 Task: In the  document briefing.pdf Use the feature 'and check spelling and grammer' Select the body of letter and change paragraph spacing to  '1.5' Select the word  Good Day and change the font size to  30
Action: Mouse moved to (174, 104)
Screenshot: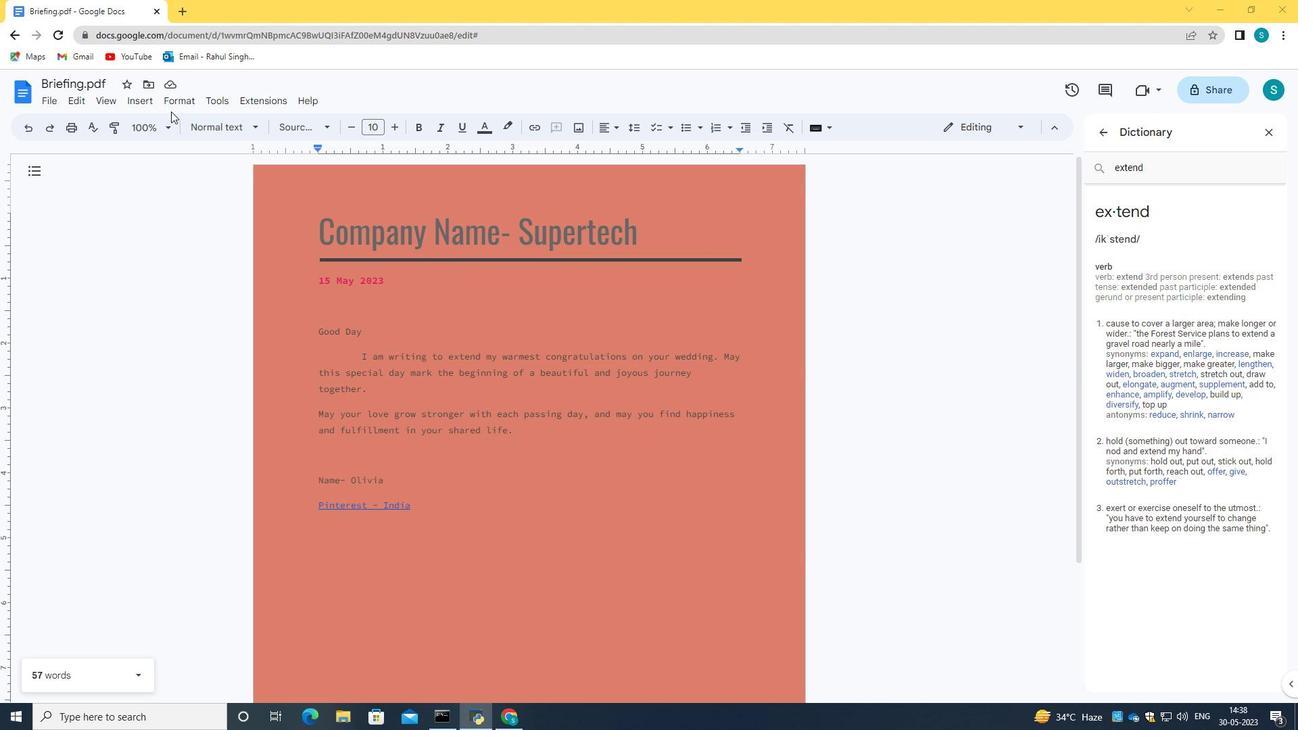 
Action: Mouse pressed left at (174, 104)
Screenshot: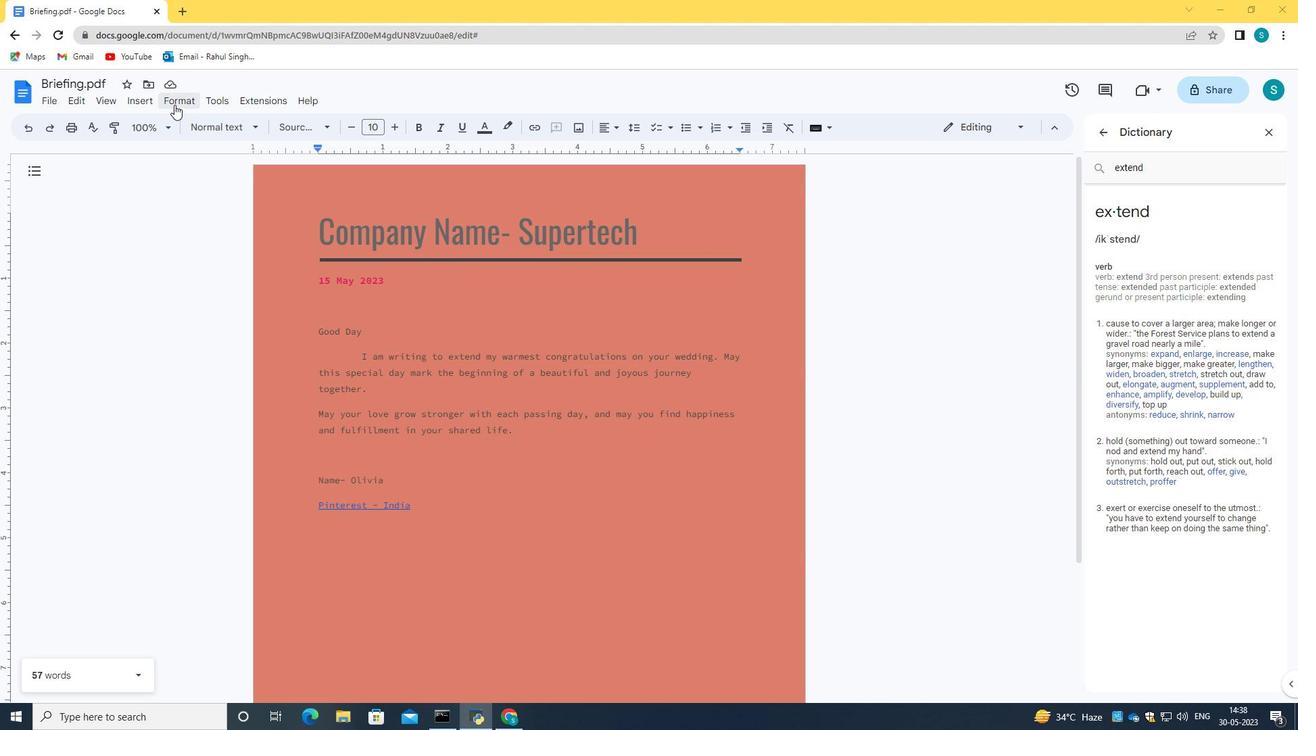 
Action: Mouse moved to (510, 123)
Screenshot: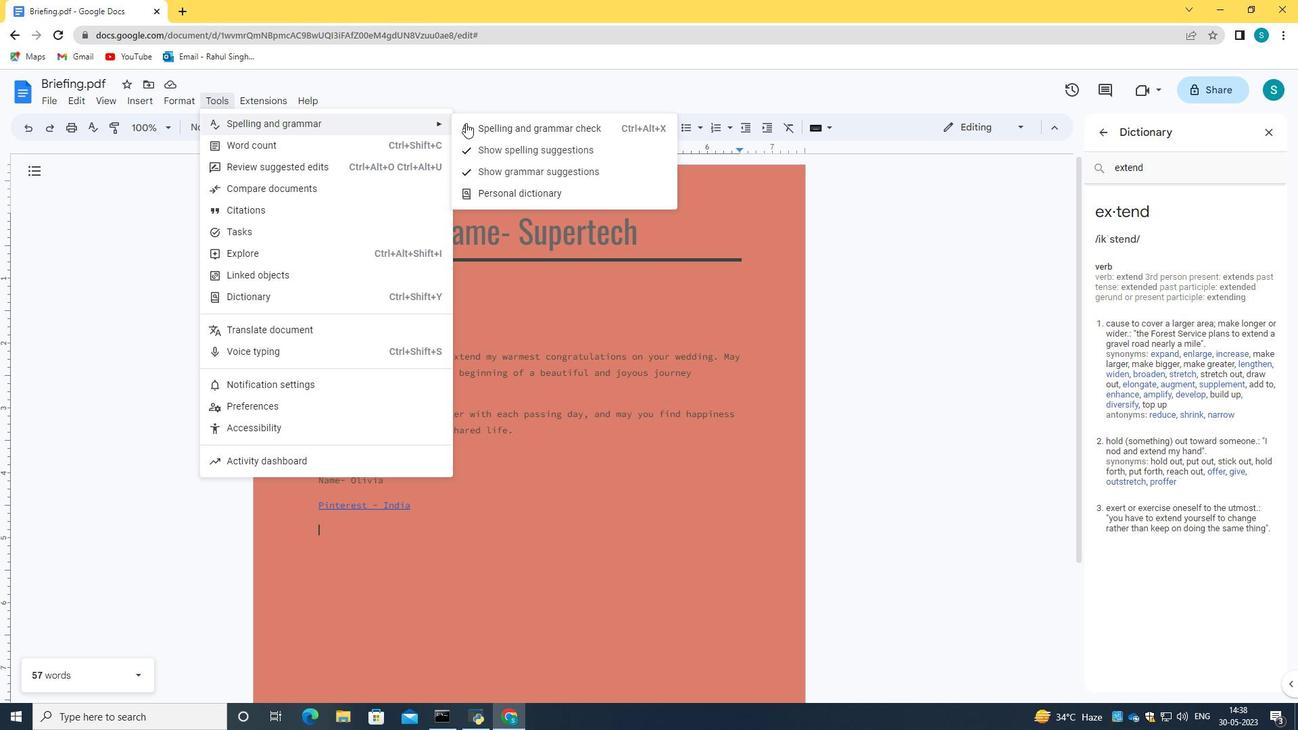 
Action: Mouse pressed left at (510, 123)
Screenshot: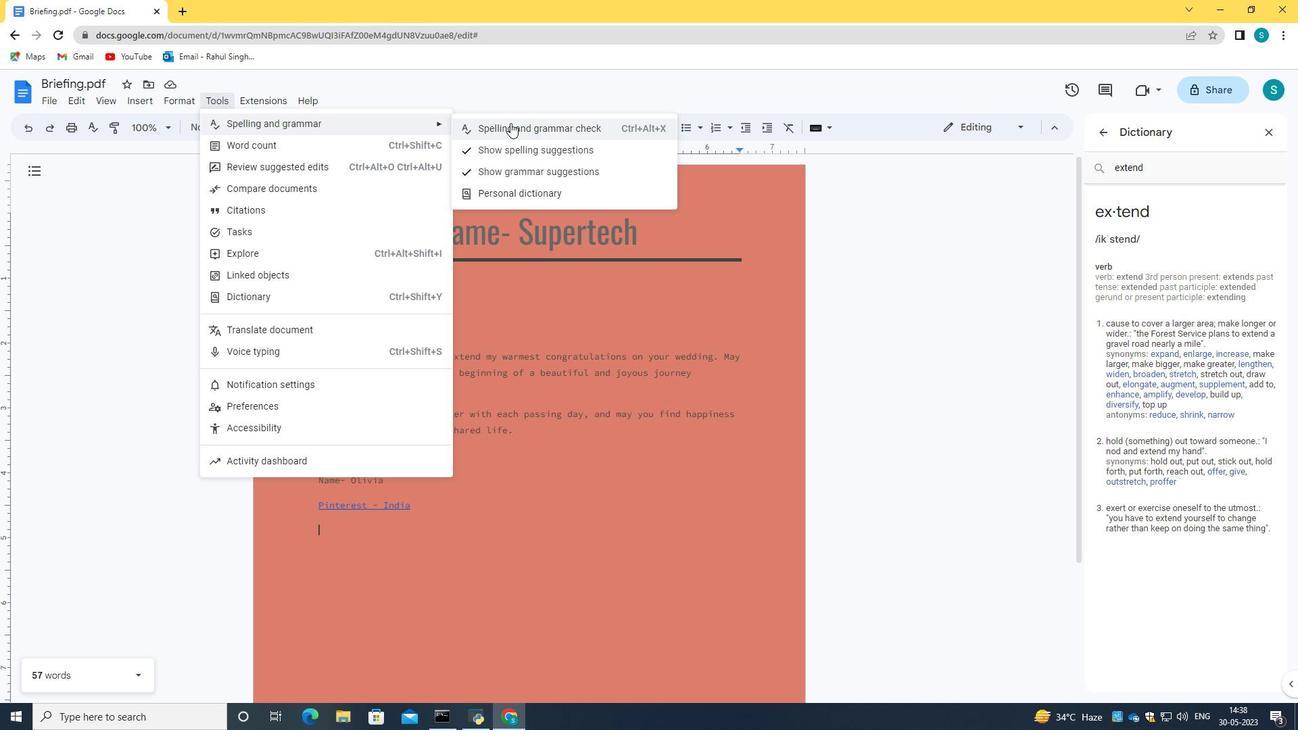 
Action: Mouse moved to (843, 226)
Screenshot: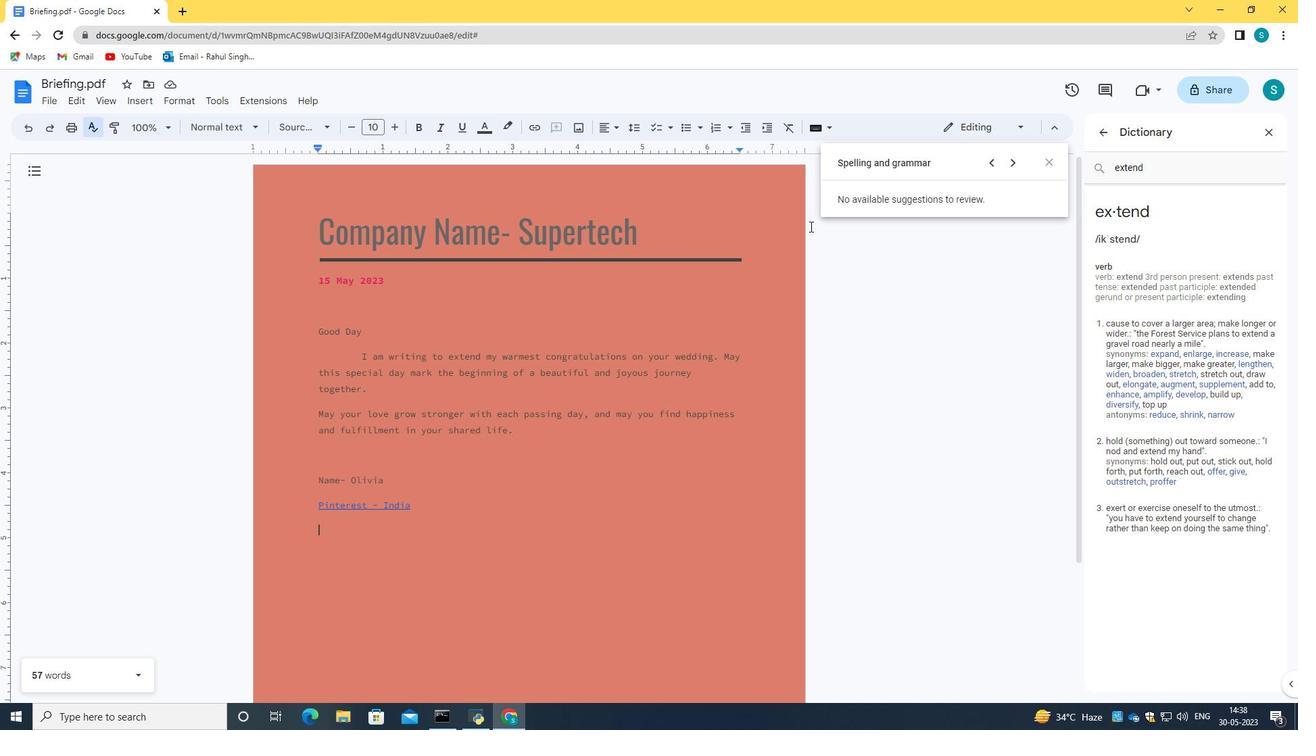 
Action: Mouse pressed left at (843, 226)
Screenshot: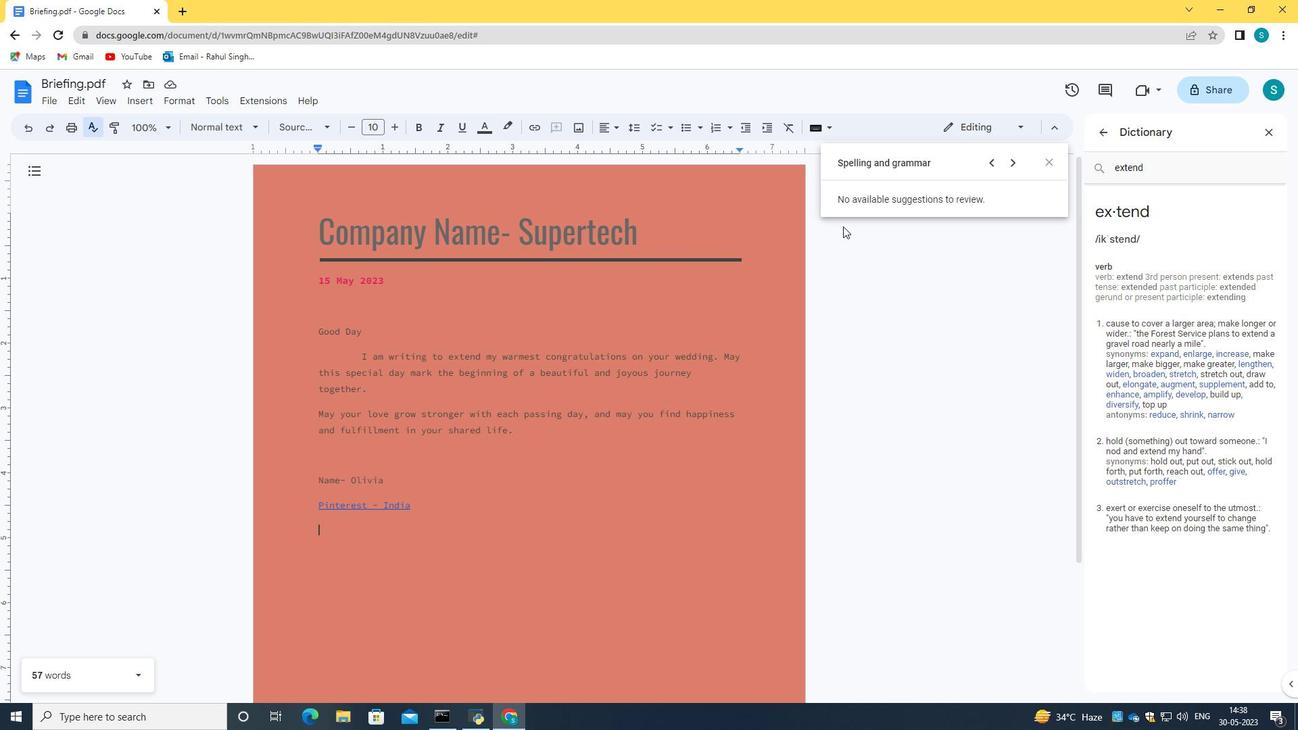 
Action: Mouse moved to (315, 230)
Screenshot: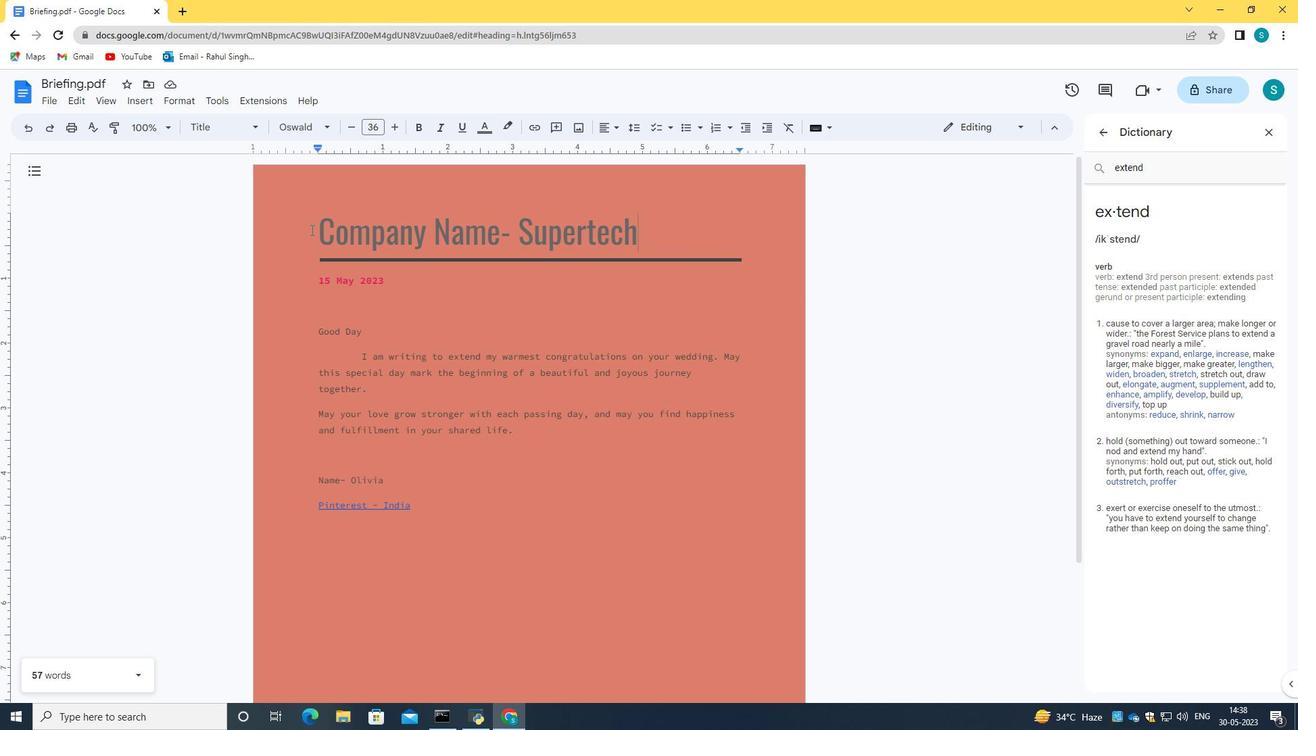 
Action: Mouse pressed left at (315, 230)
Screenshot: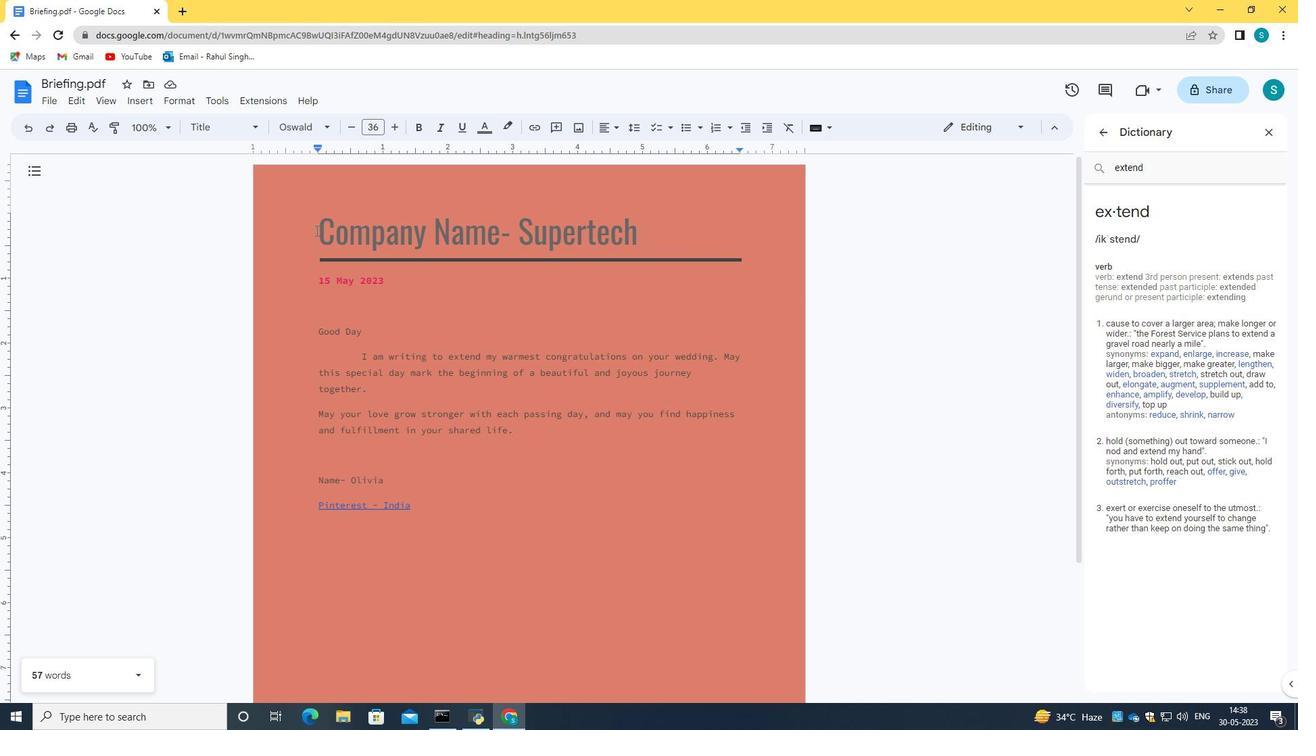 
Action: Mouse moved to (185, 104)
Screenshot: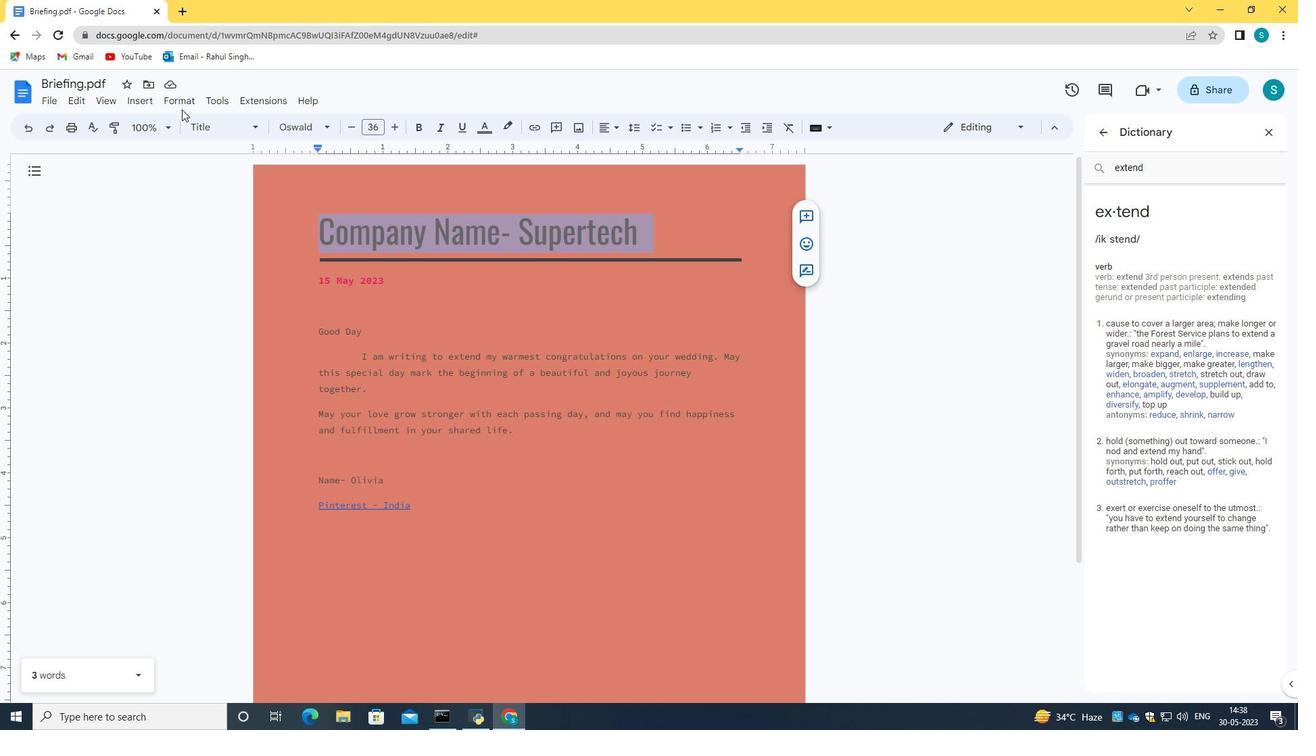 
Action: Mouse pressed left at (185, 104)
Screenshot: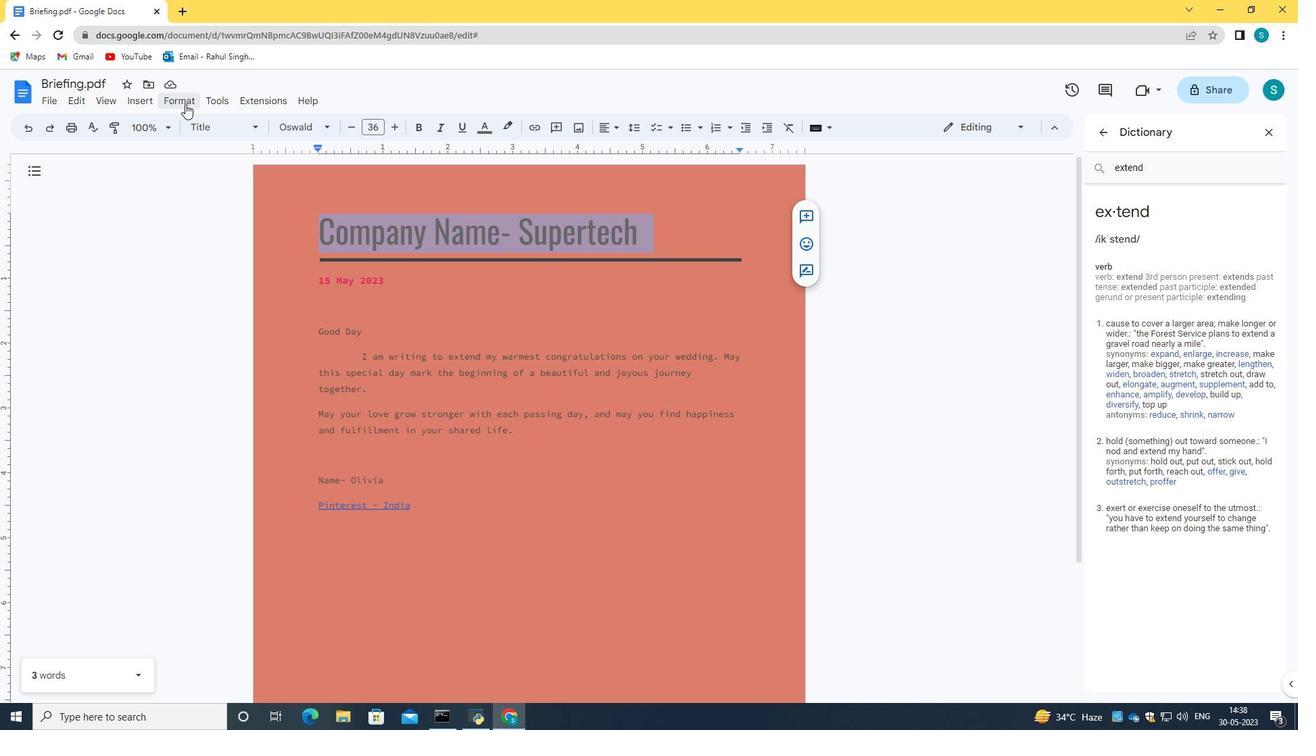 
Action: Mouse moved to (431, 231)
Screenshot: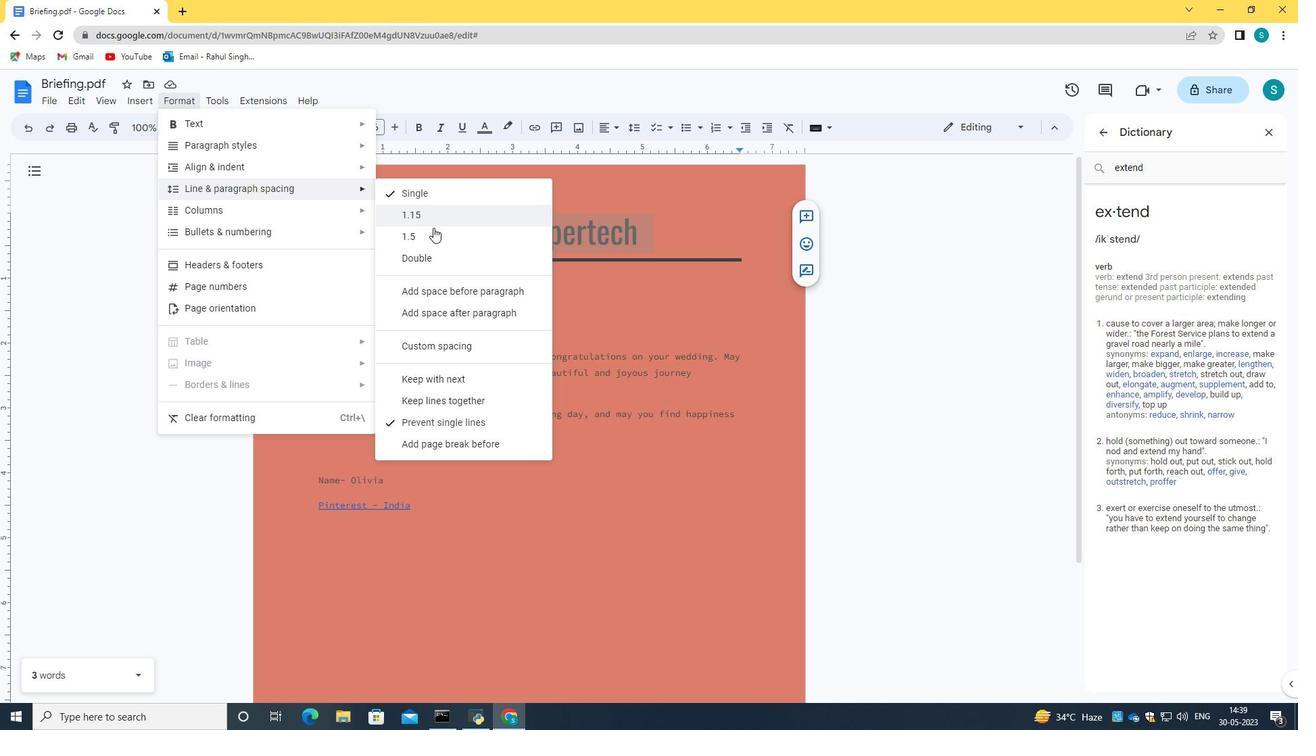 
Action: Mouse pressed left at (431, 231)
Screenshot: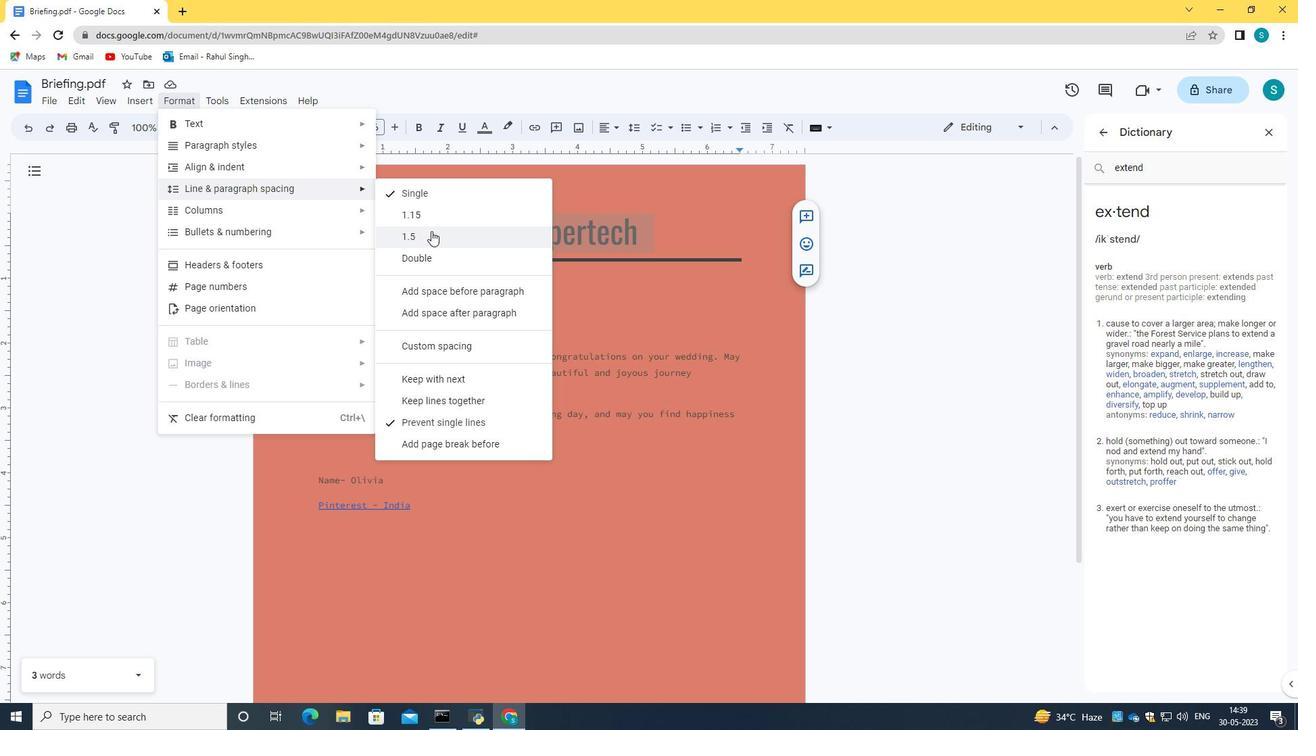
Action: Mouse moved to (691, 217)
Screenshot: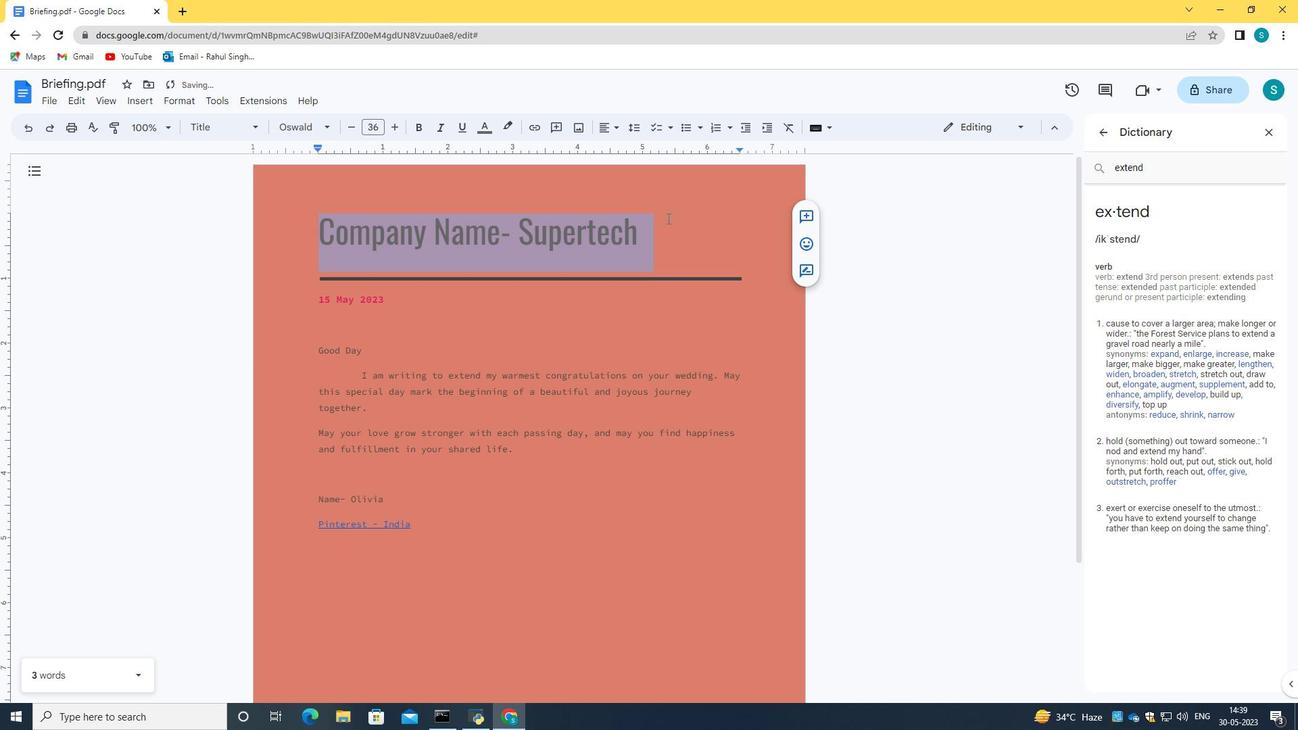 
Action: Mouse pressed left at (691, 217)
Screenshot: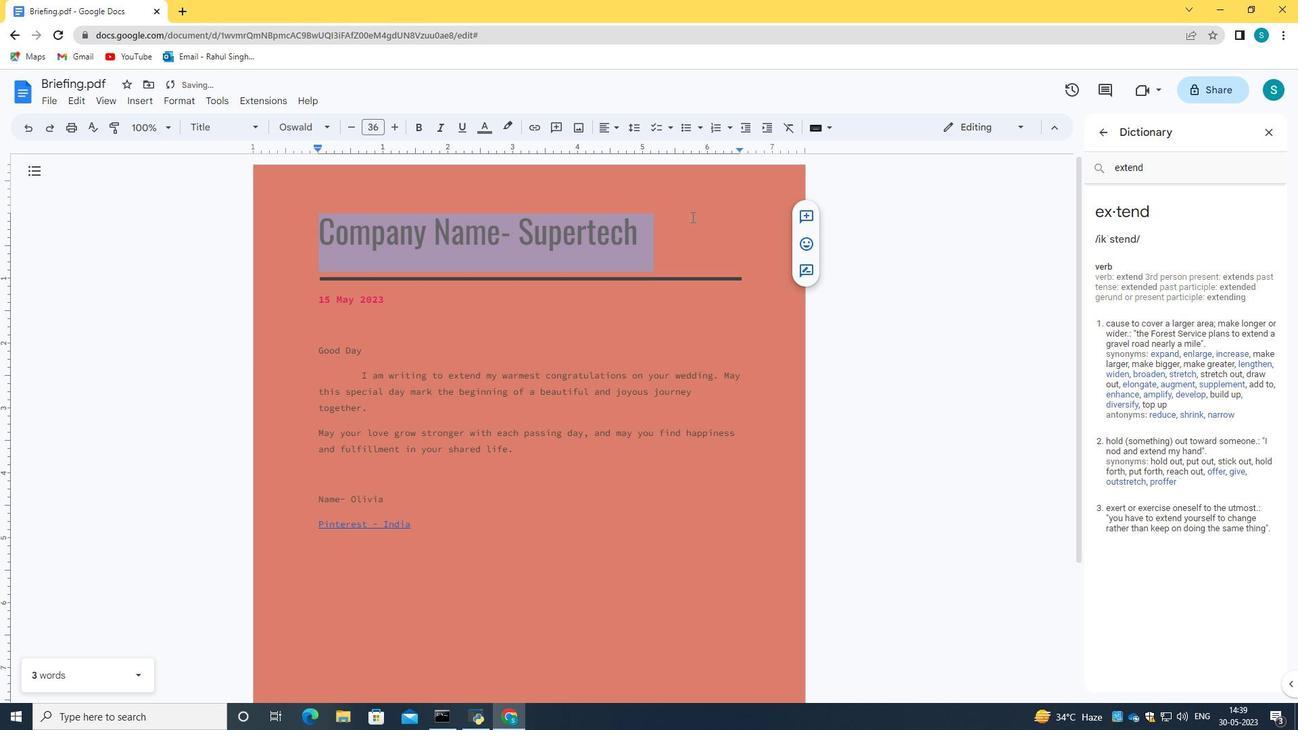 
Action: Mouse moved to (374, 352)
Screenshot: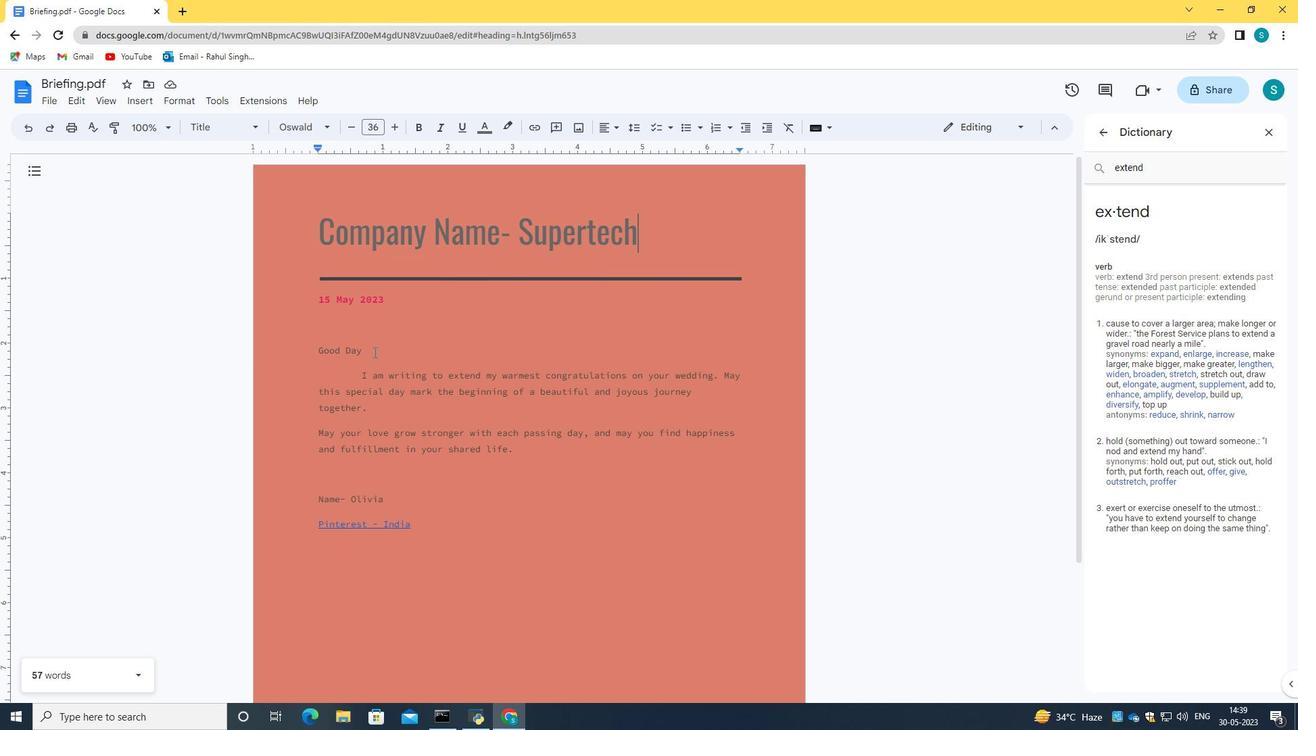 
Action: Mouse pressed left at (374, 352)
Screenshot: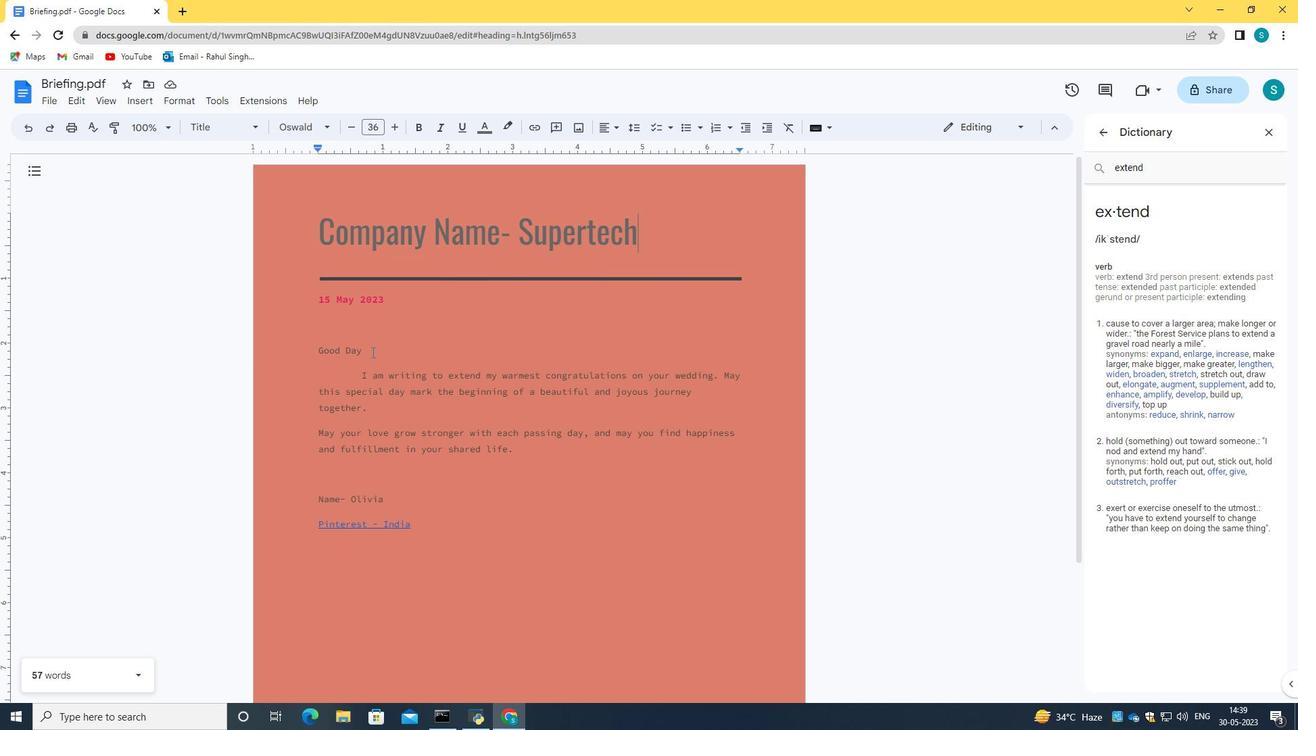 
Action: Mouse moved to (389, 126)
Screenshot: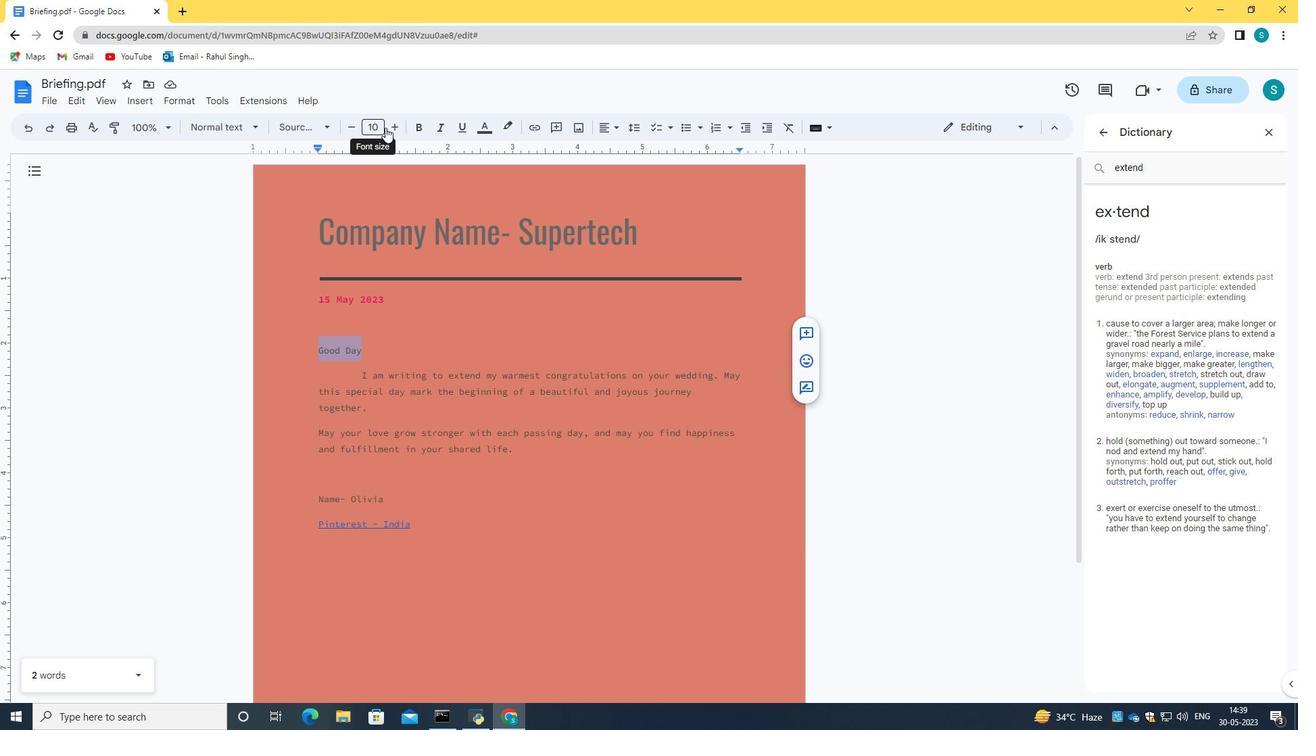 
Action: Mouse pressed left at (389, 126)
Screenshot: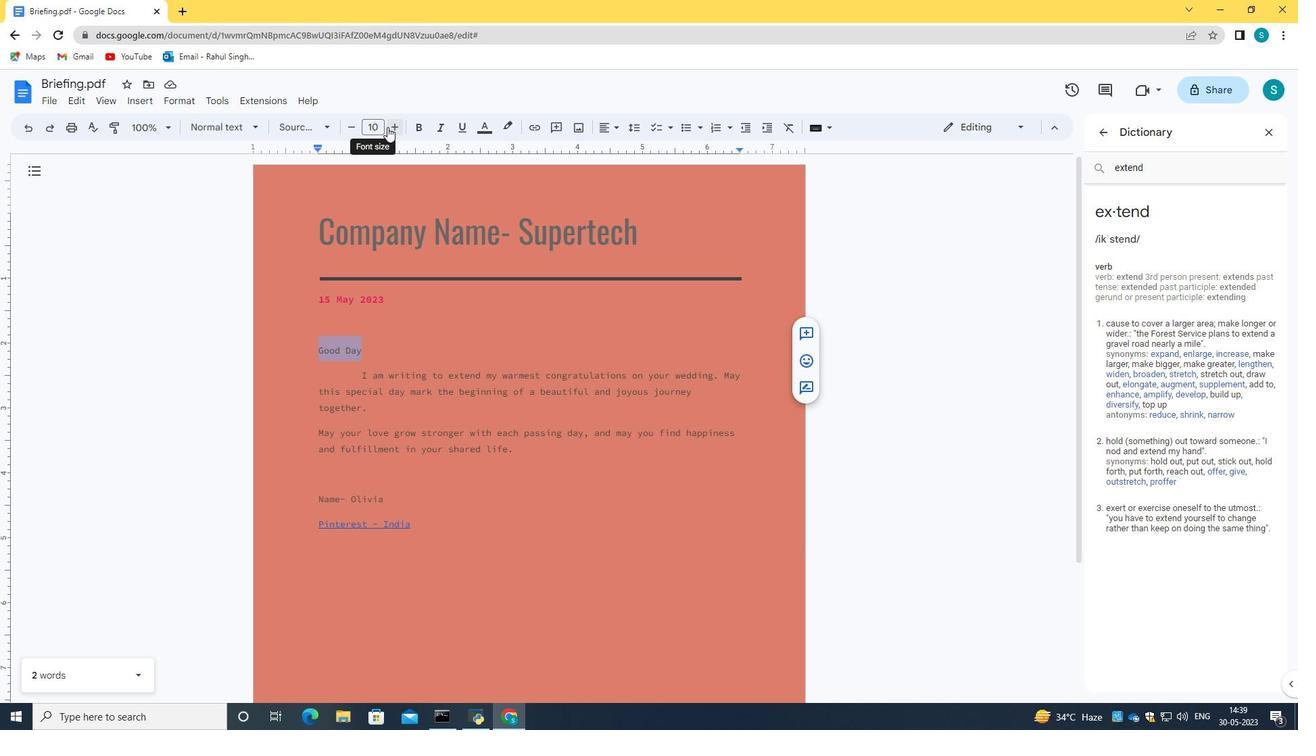 
Action: Mouse pressed left at (389, 126)
Screenshot: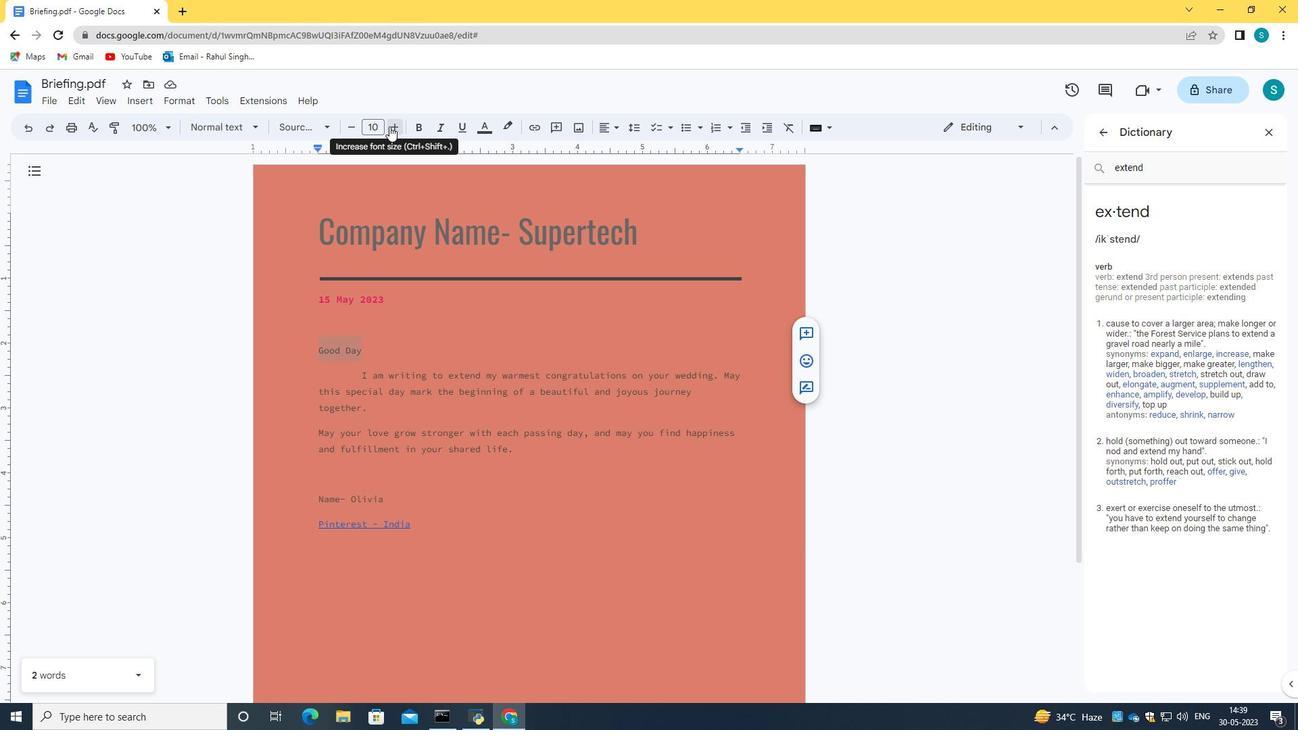 
Action: Mouse pressed left at (389, 126)
Screenshot: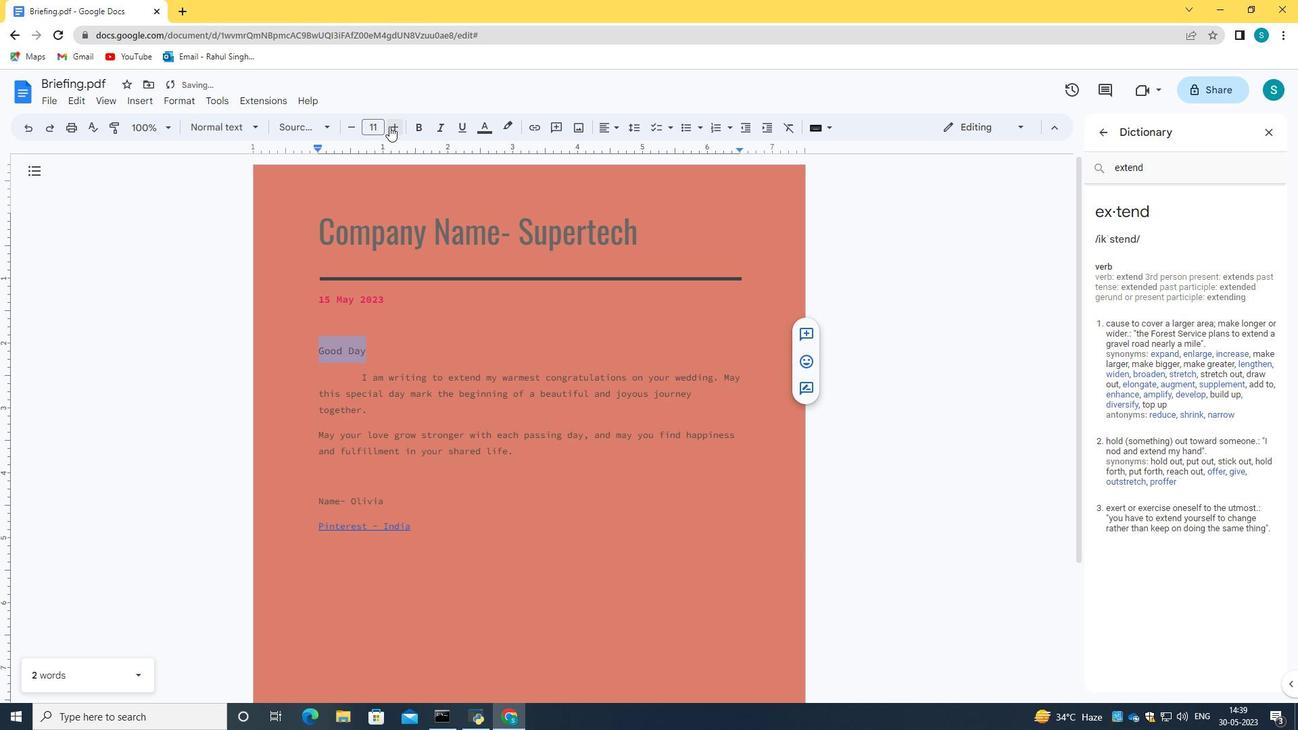 
Action: Mouse pressed left at (389, 126)
Screenshot: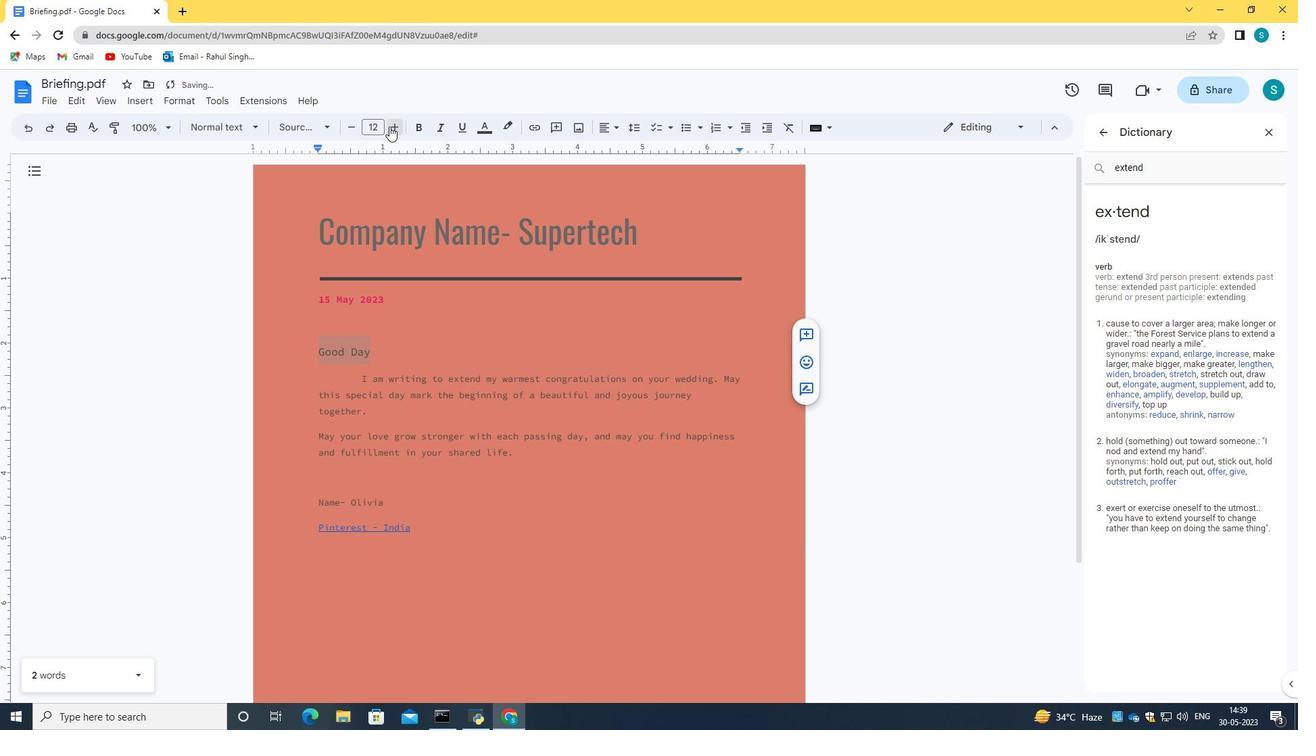 
Action: Mouse pressed left at (389, 126)
Screenshot: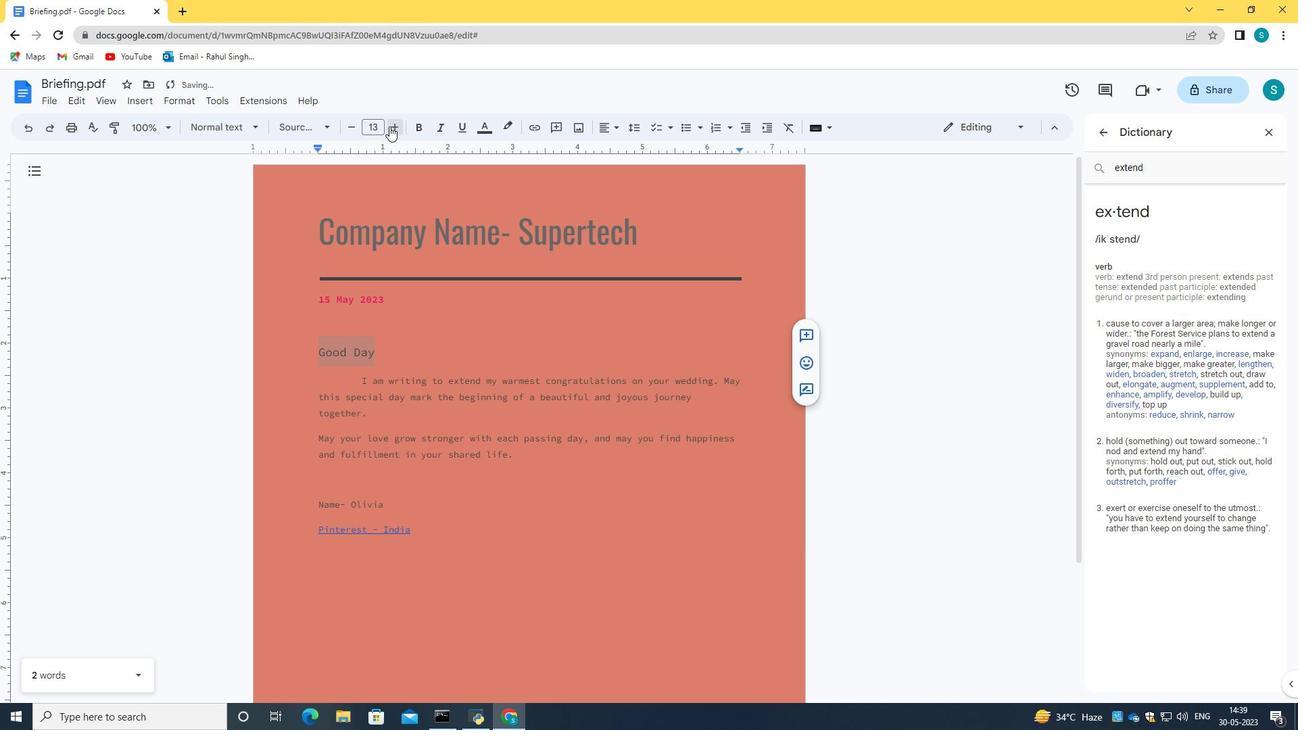 
Action: Mouse pressed left at (389, 126)
Screenshot: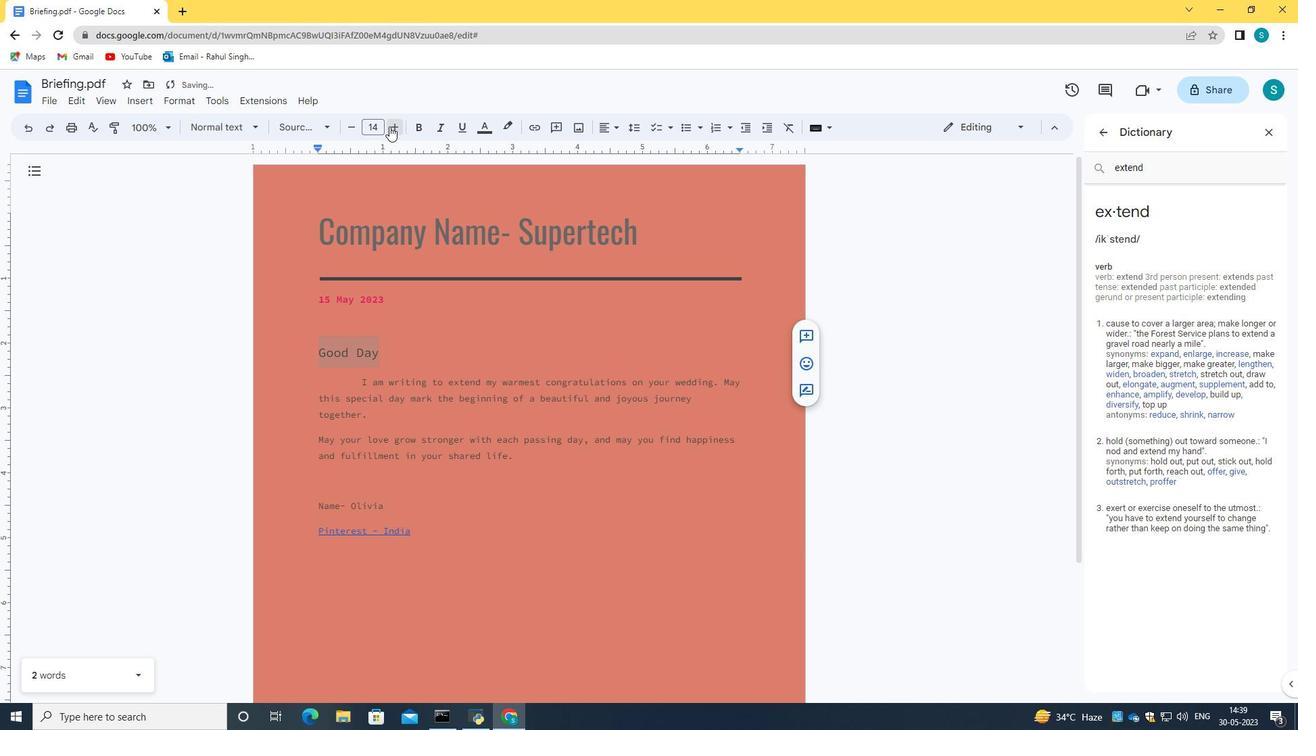 
Action: Mouse pressed left at (389, 126)
Screenshot: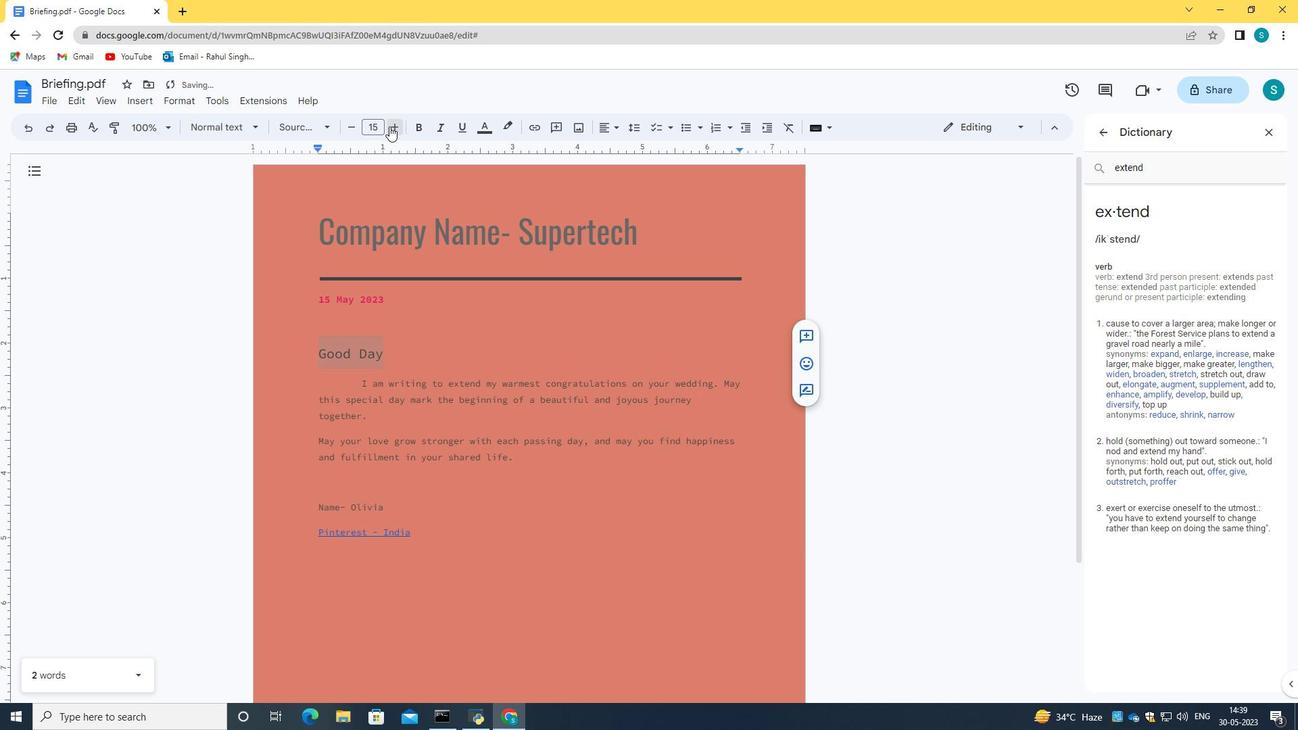 
Action: Mouse pressed left at (389, 126)
Screenshot: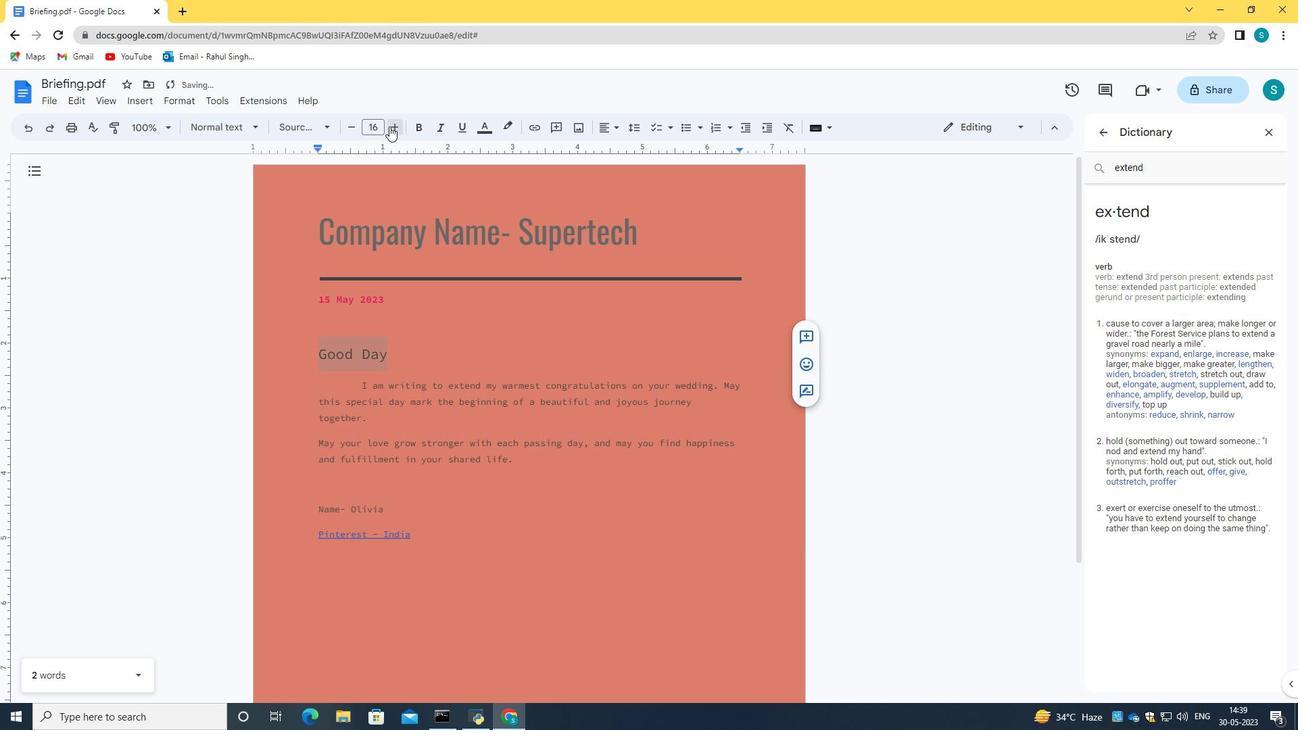 
Action: Mouse pressed left at (389, 126)
Screenshot: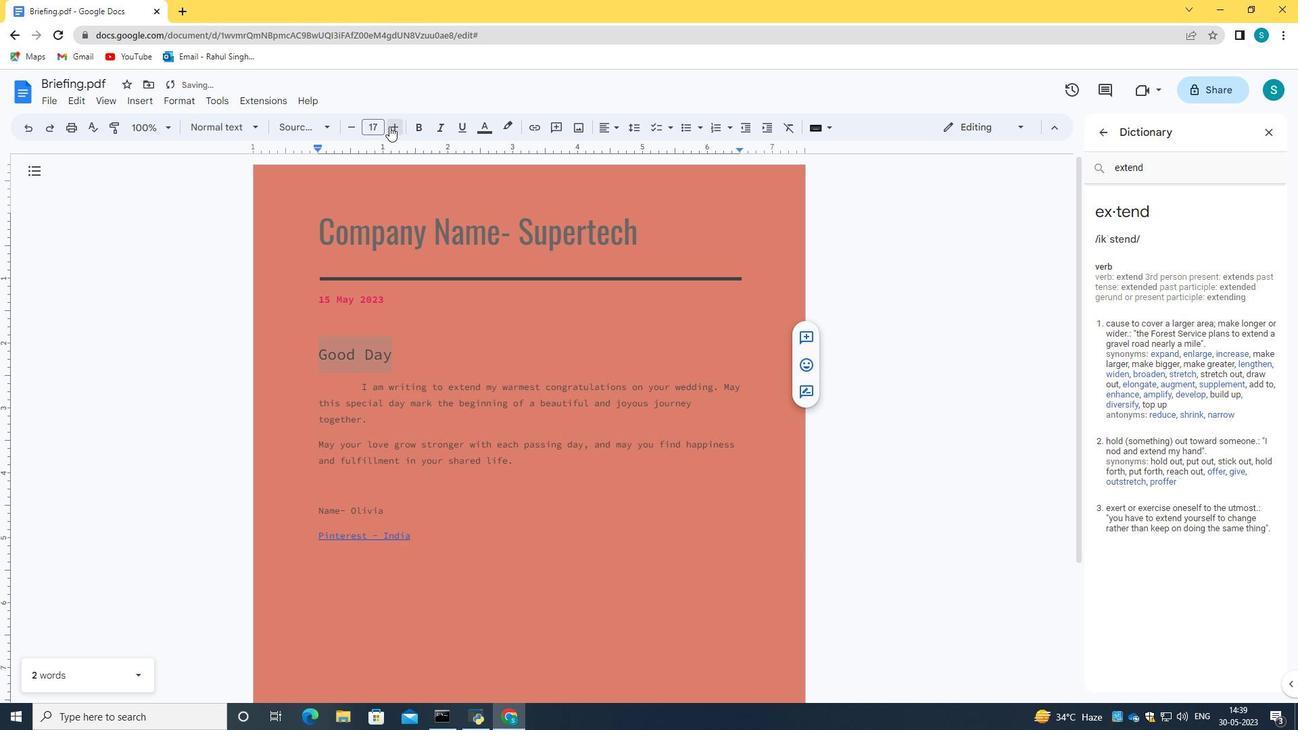 
Action: Mouse pressed left at (389, 126)
Screenshot: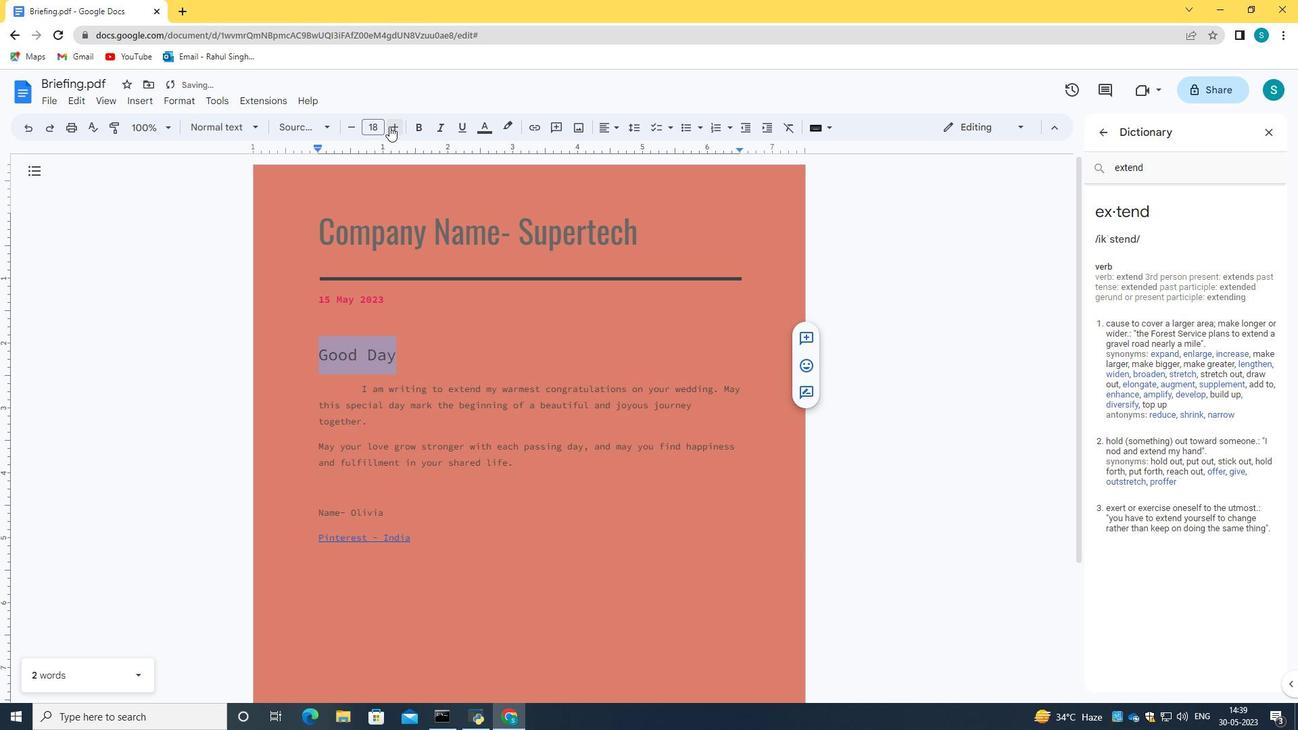 
Action: Mouse pressed left at (389, 126)
Screenshot: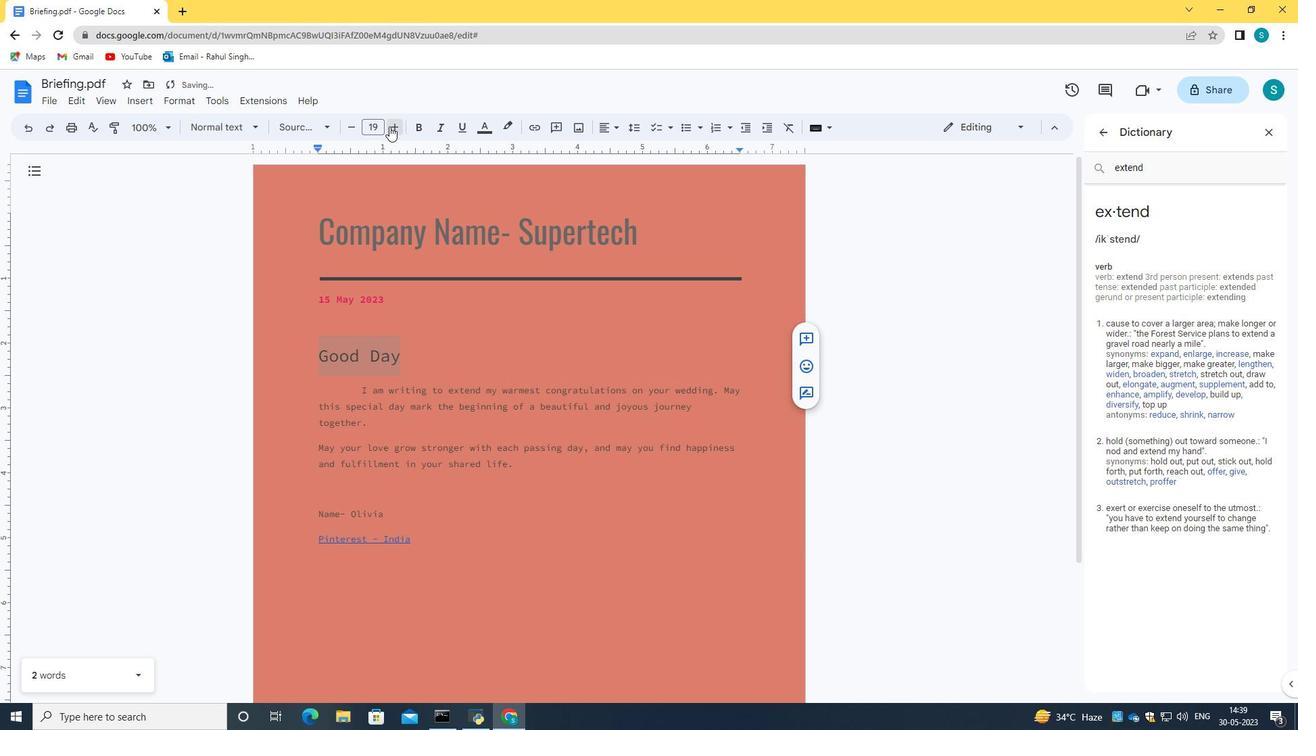 
Action: Mouse pressed left at (389, 126)
Screenshot: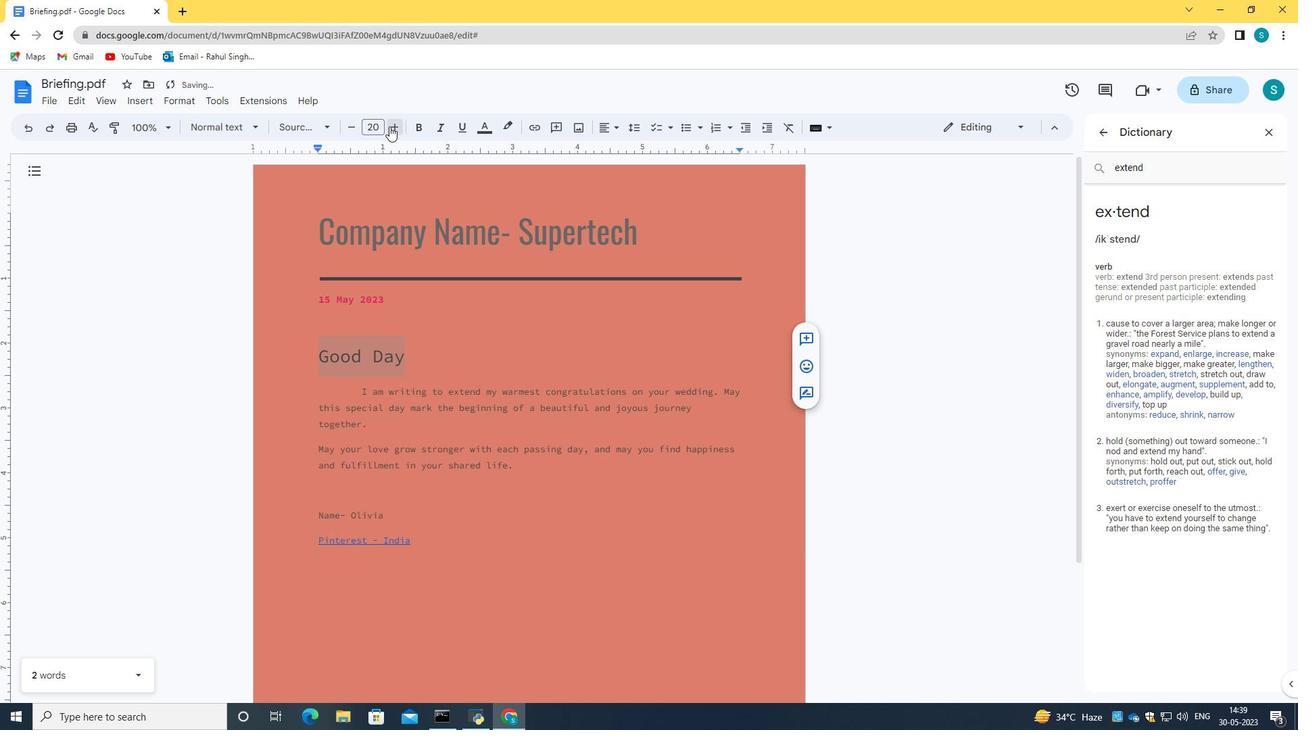
Action: Mouse pressed left at (389, 126)
Screenshot: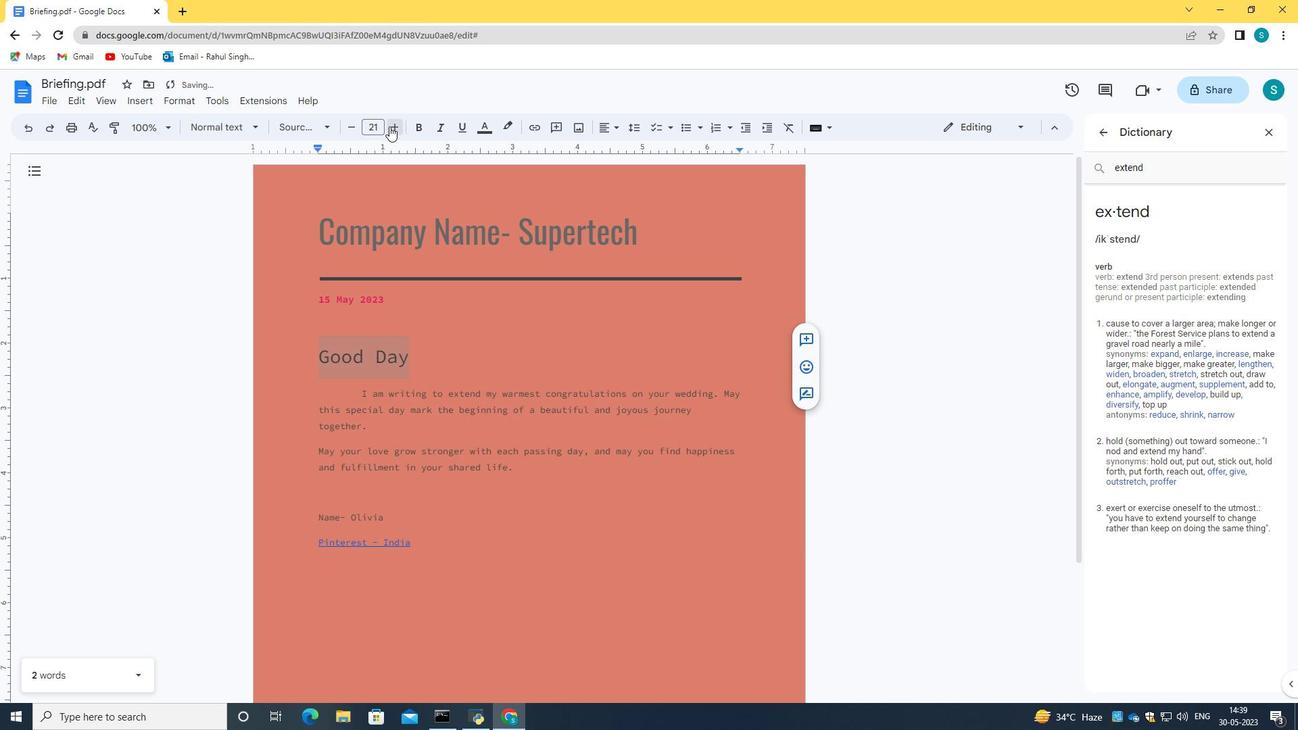 
Action: Mouse pressed left at (389, 126)
Screenshot: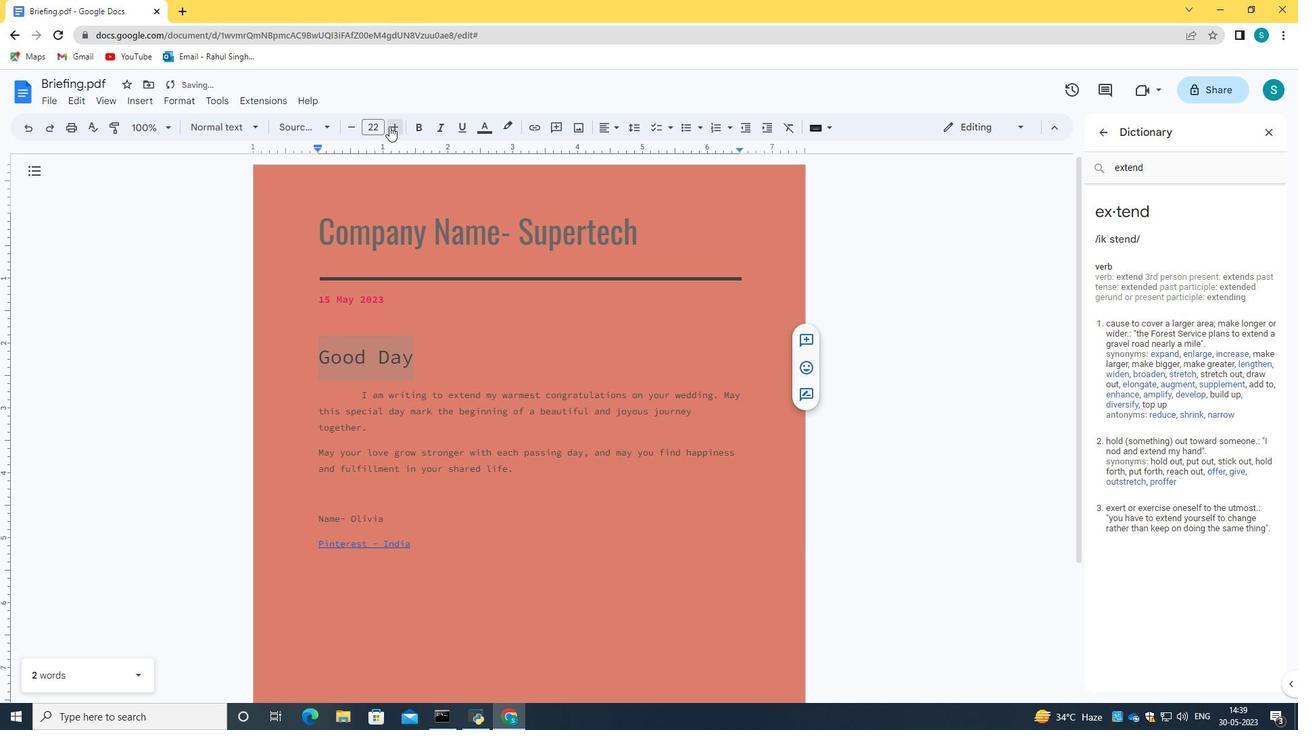 
Action: Mouse pressed left at (389, 126)
Screenshot: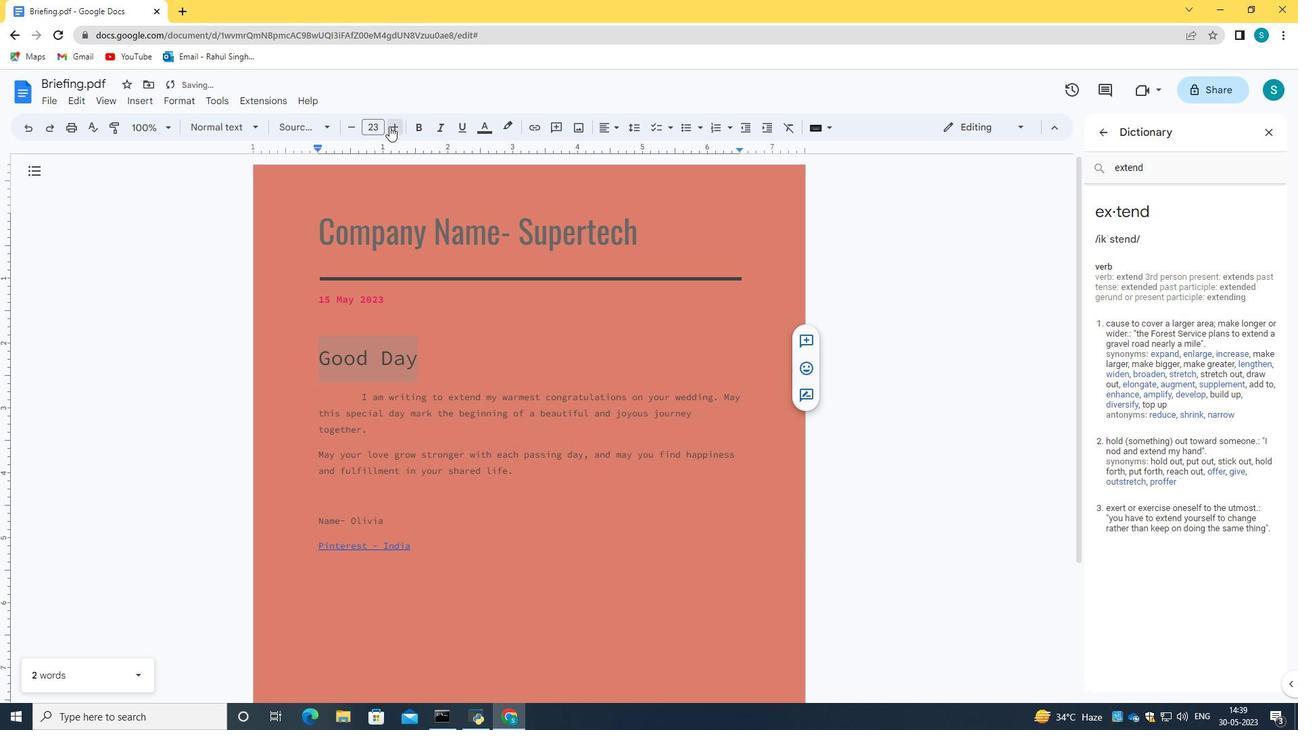 
Action: Mouse pressed left at (389, 126)
Screenshot: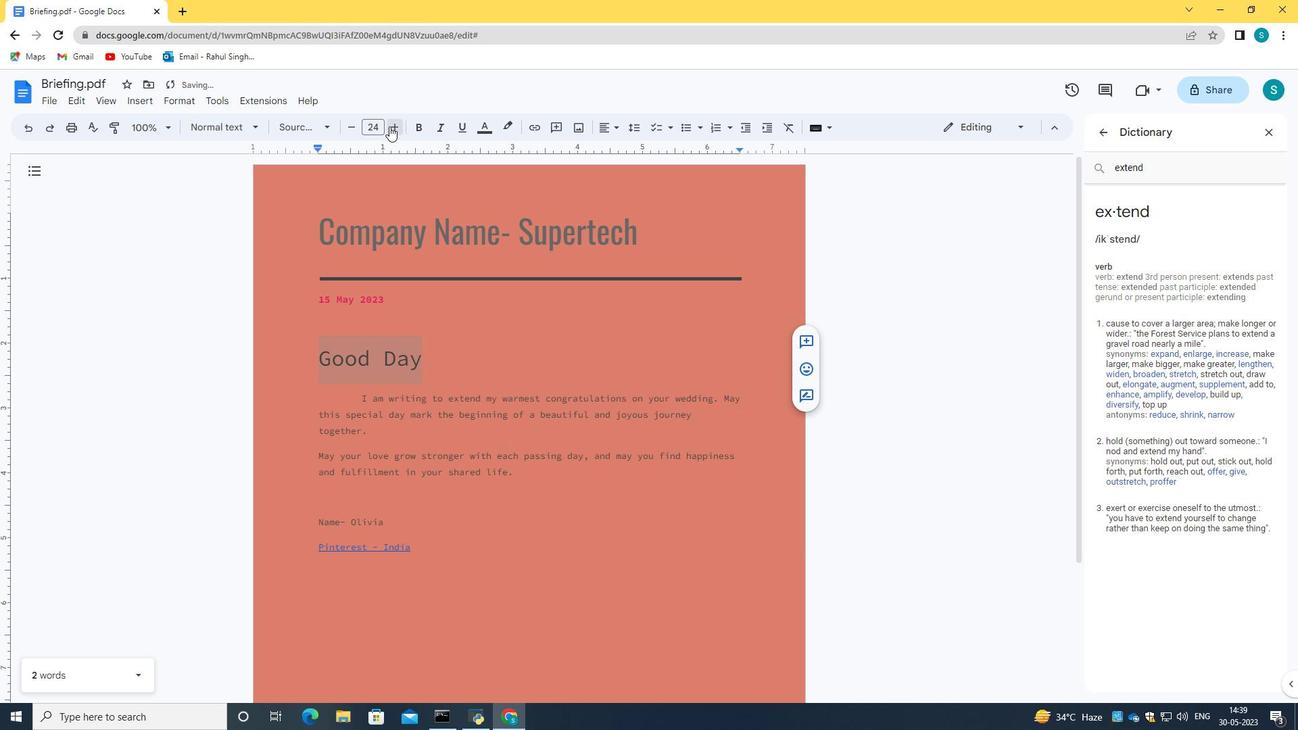 
Action: Mouse pressed left at (389, 126)
Screenshot: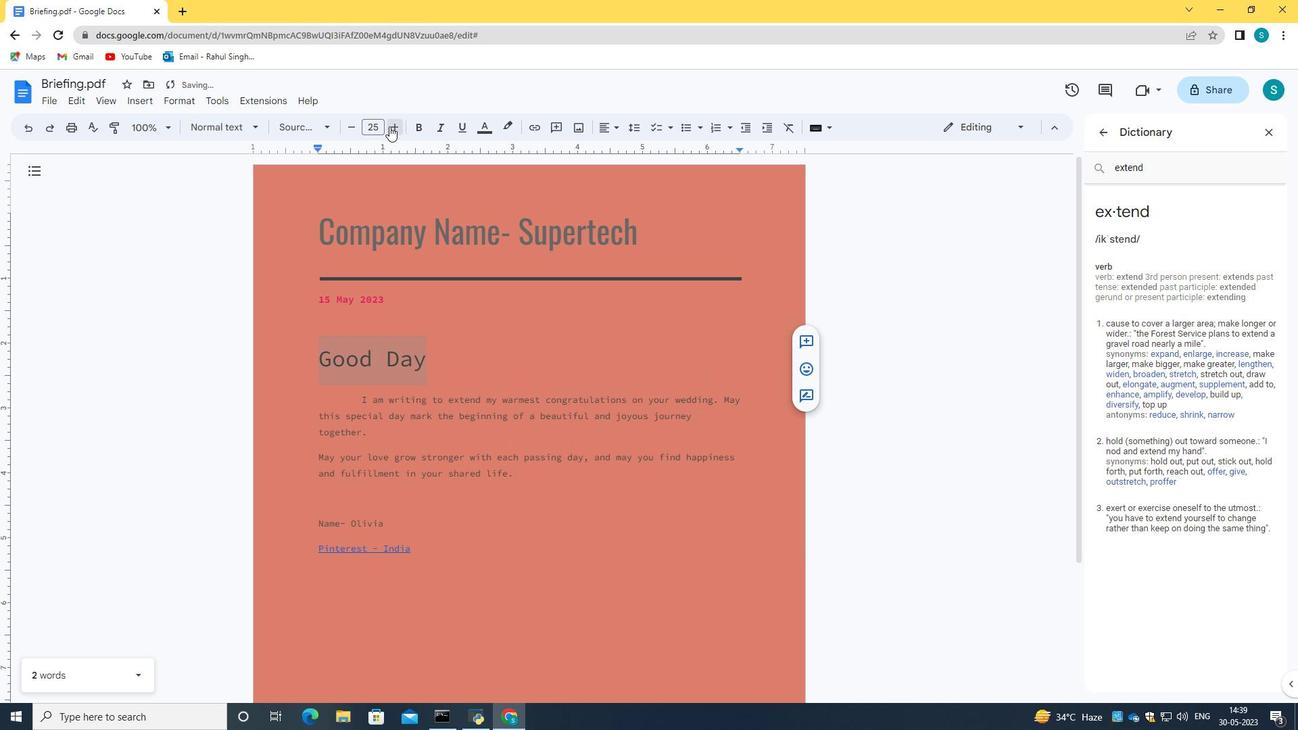 
Action: Mouse pressed left at (389, 126)
Screenshot: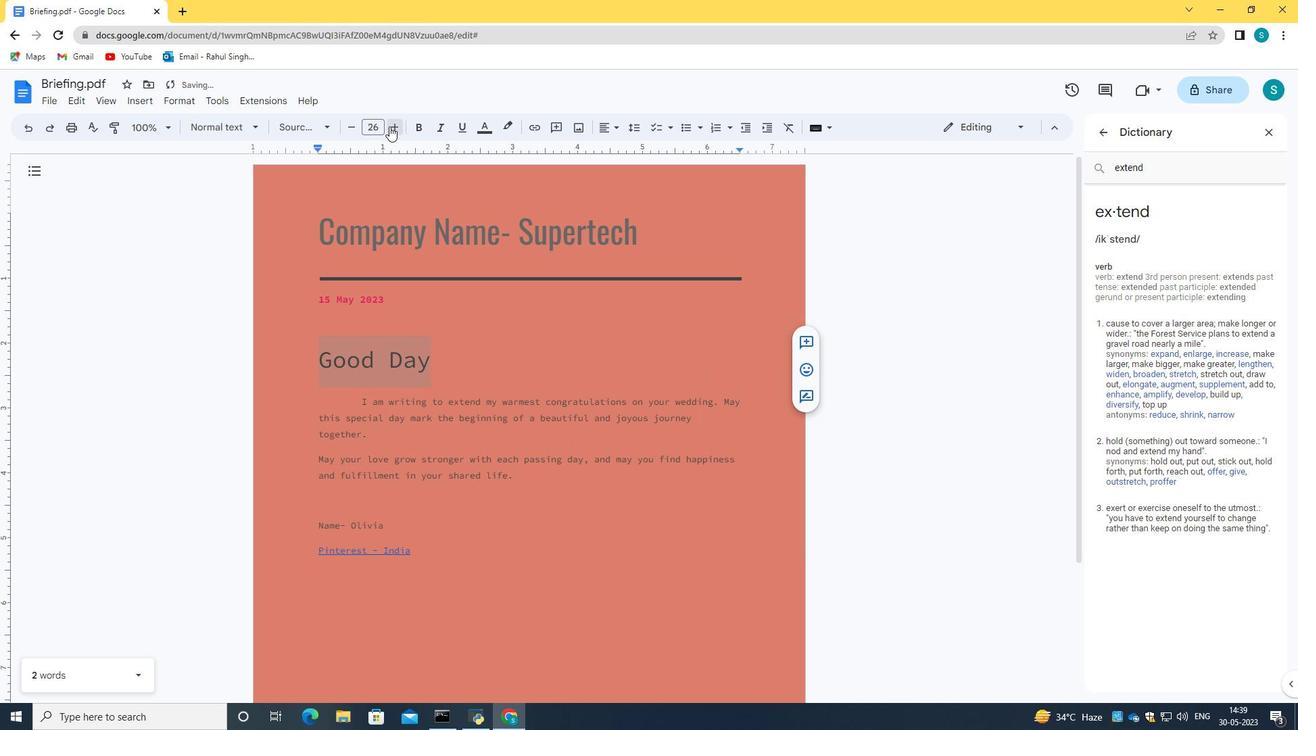 
Action: Mouse pressed left at (389, 126)
Screenshot: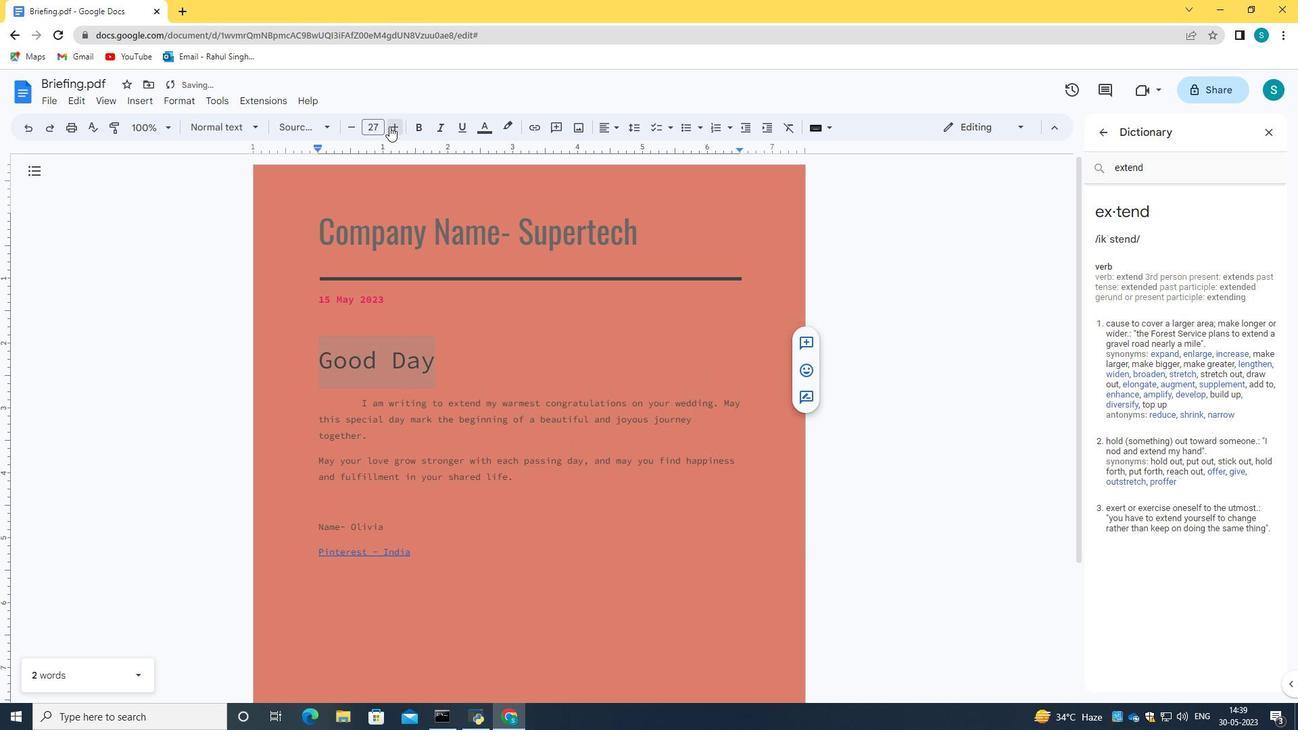
Action: Mouse pressed left at (389, 126)
Screenshot: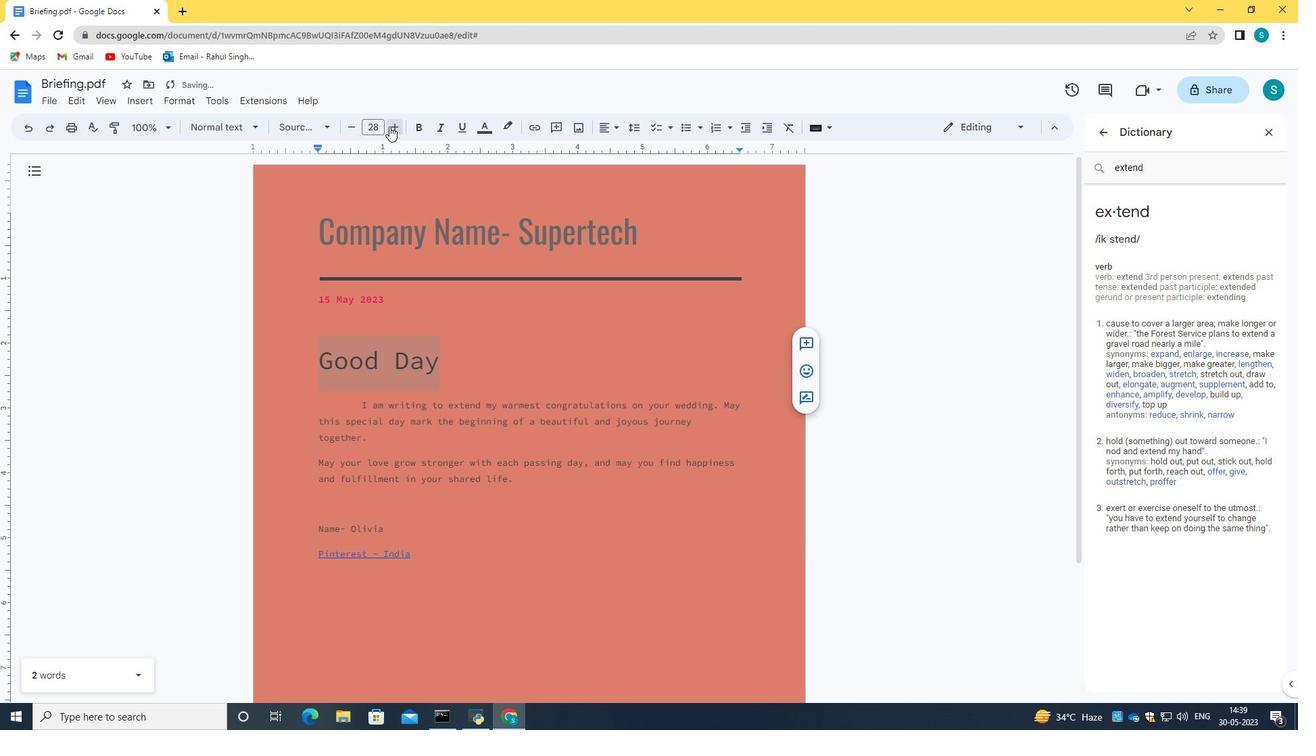 
Action: Mouse pressed left at (389, 126)
Screenshot: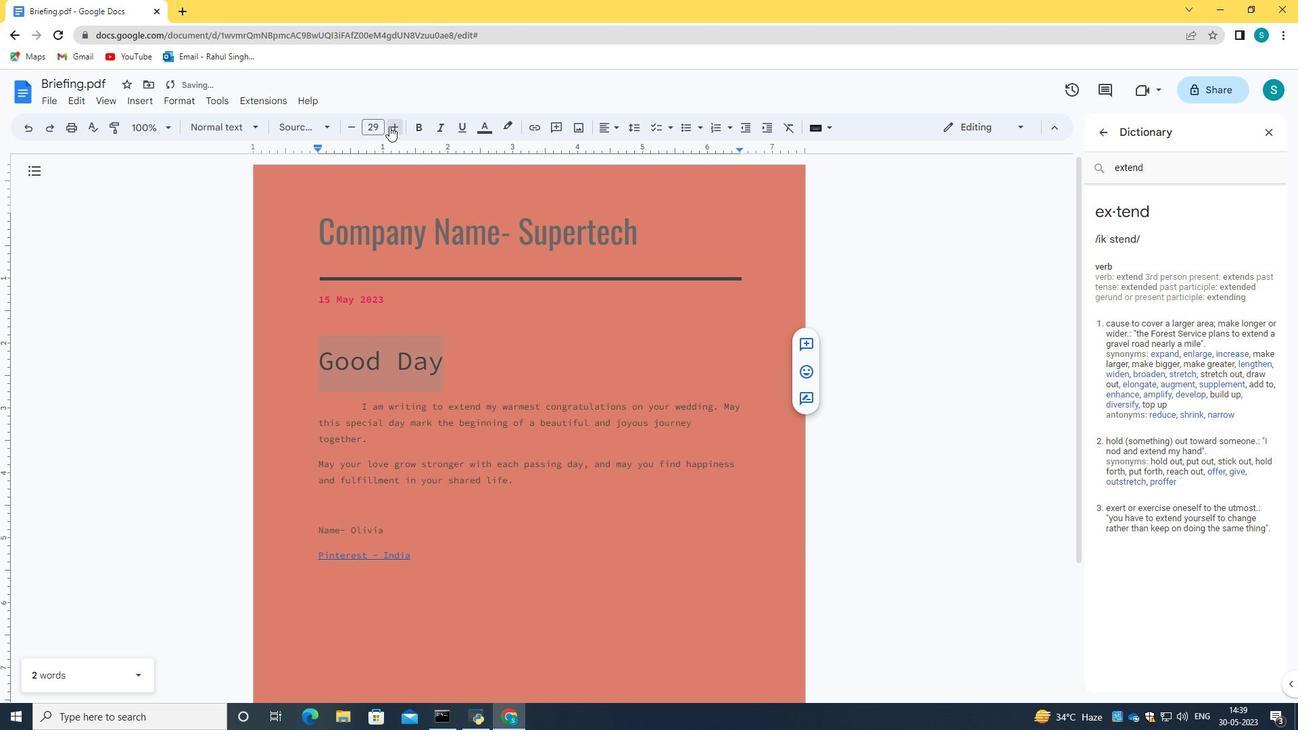 
Action: Mouse pressed left at (389, 126)
Screenshot: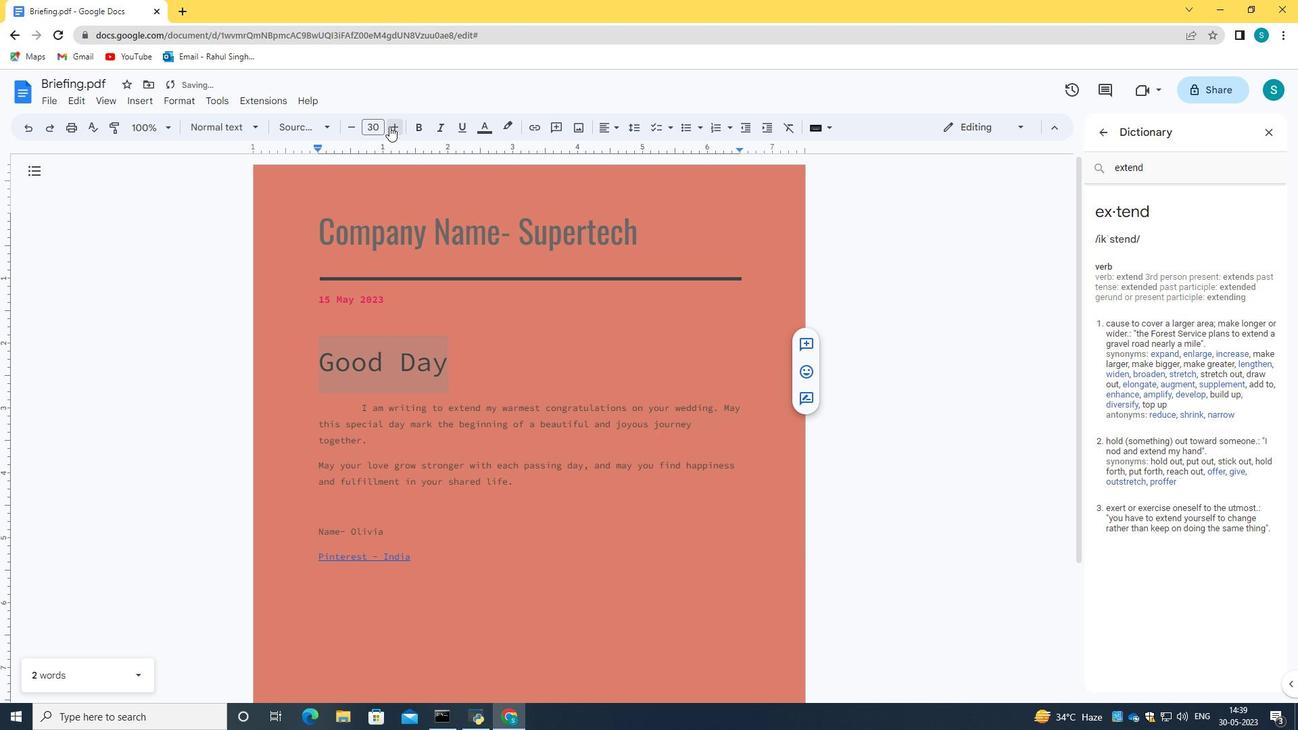 
Action: Mouse moved to (355, 125)
Screenshot: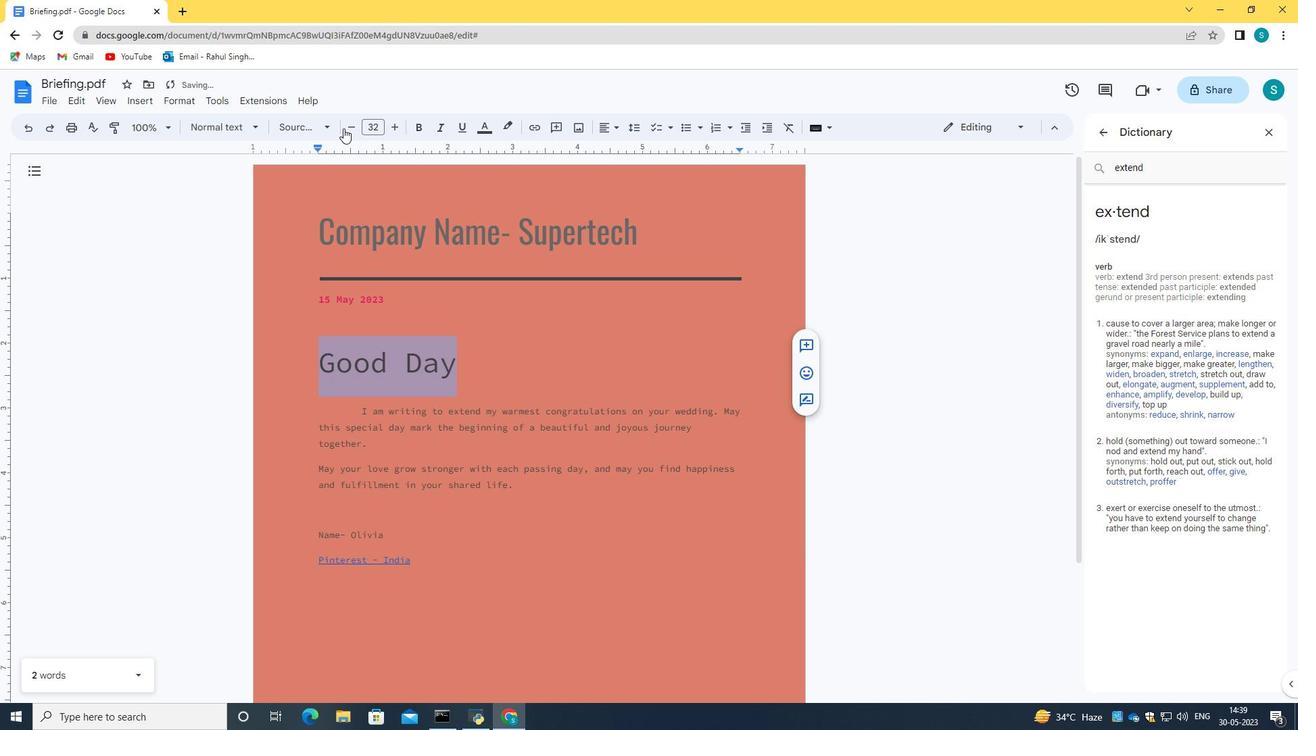 
Action: Mouse pressed left at (355, 125)
Screenshot: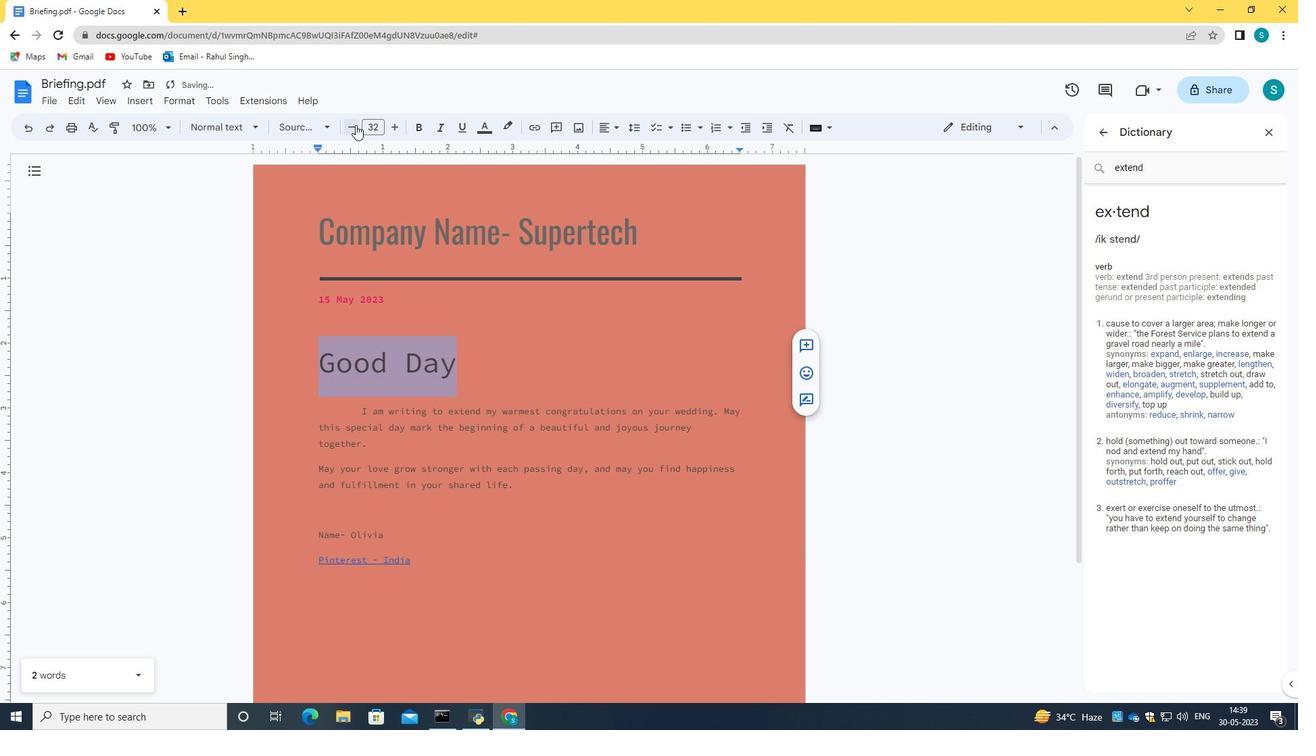 
Action: Mouse pressed left at (355, 125)
Screenshot: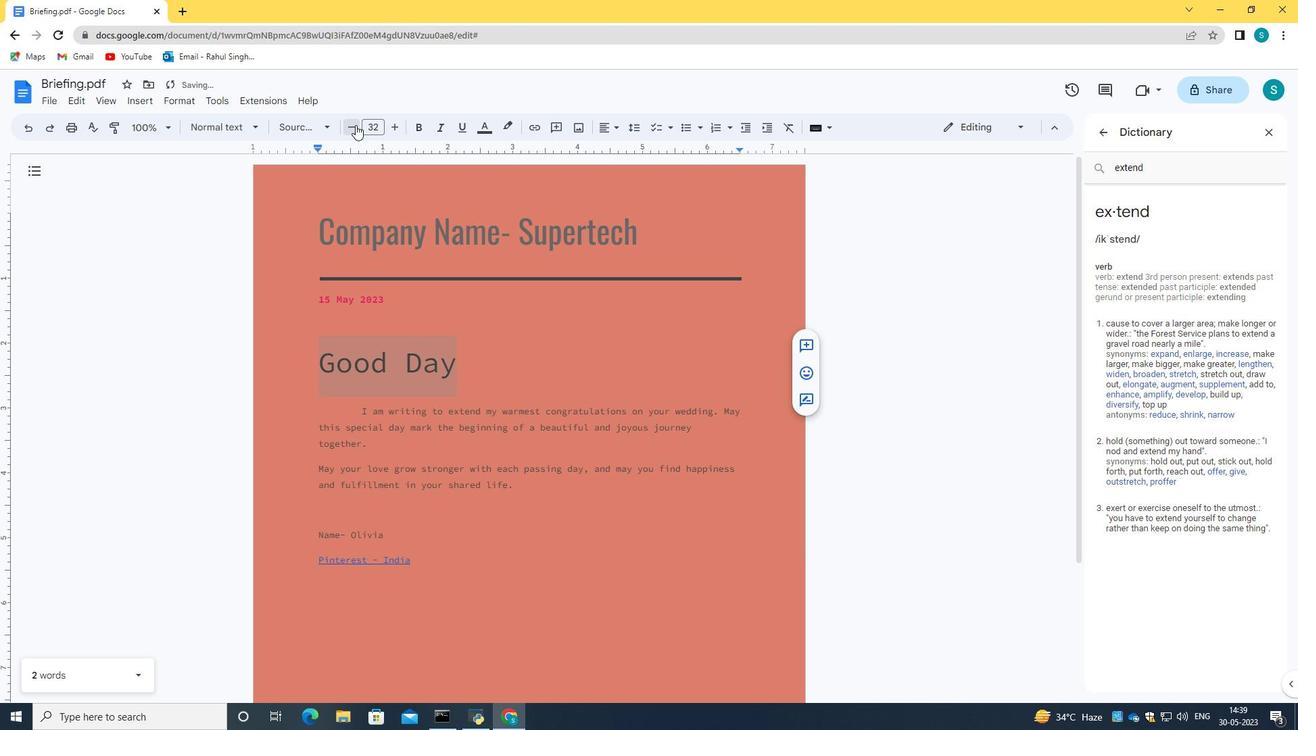 
Action: Mouse moved to (513, 348)
Screenshot: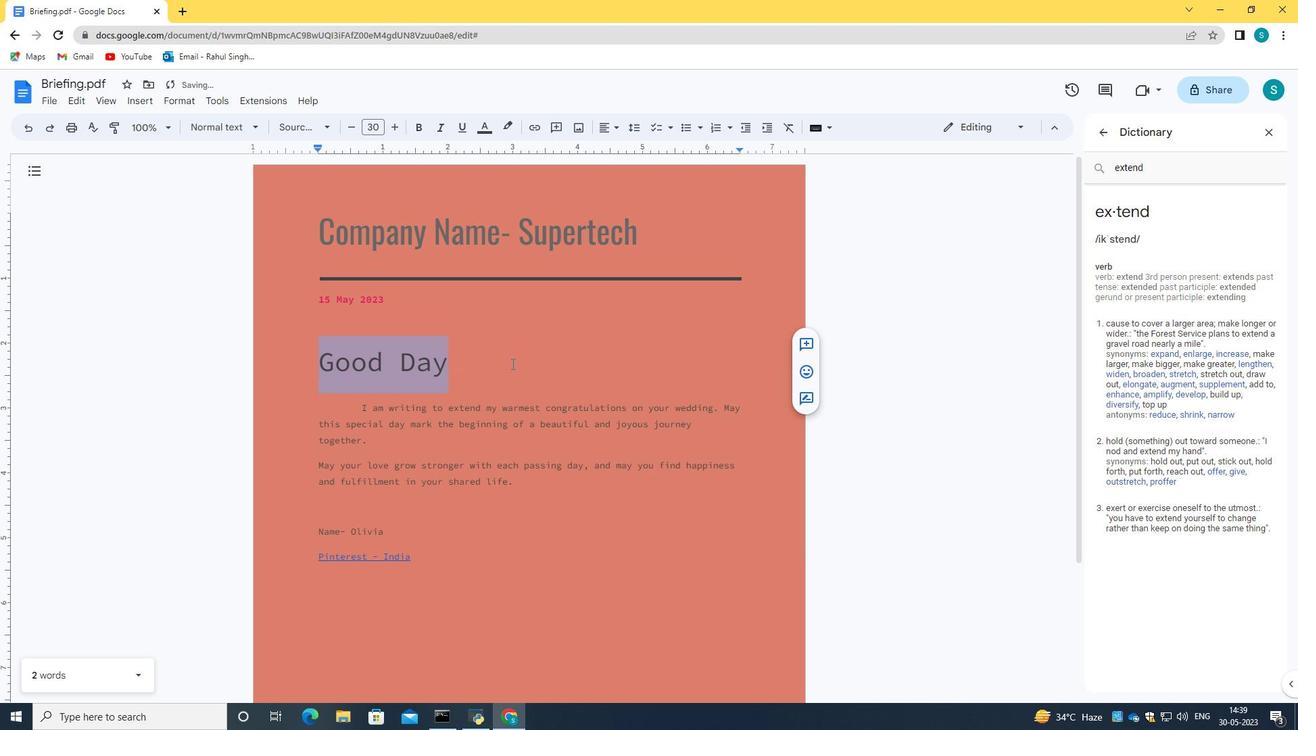
Action: Mouse pressed left at (513, 348)
Screenshot: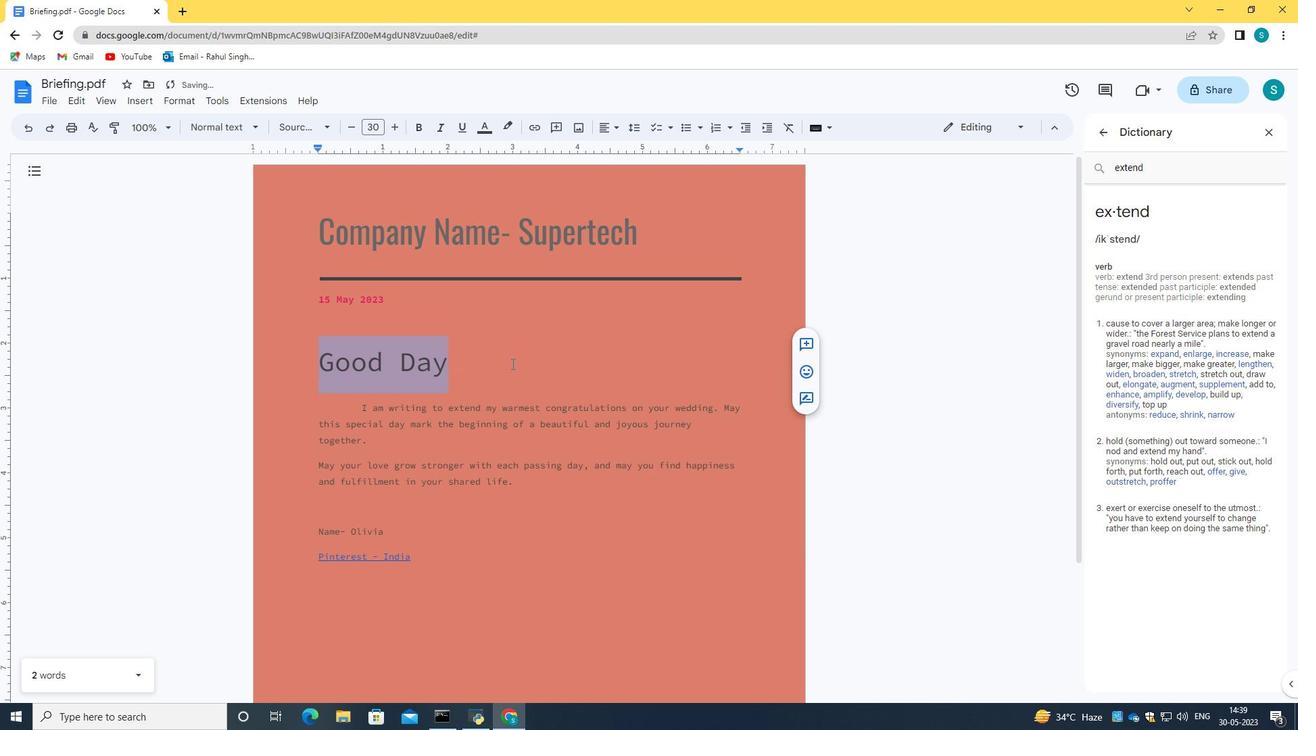 
Action: Mouse moved to (582, 271)
Screenshot: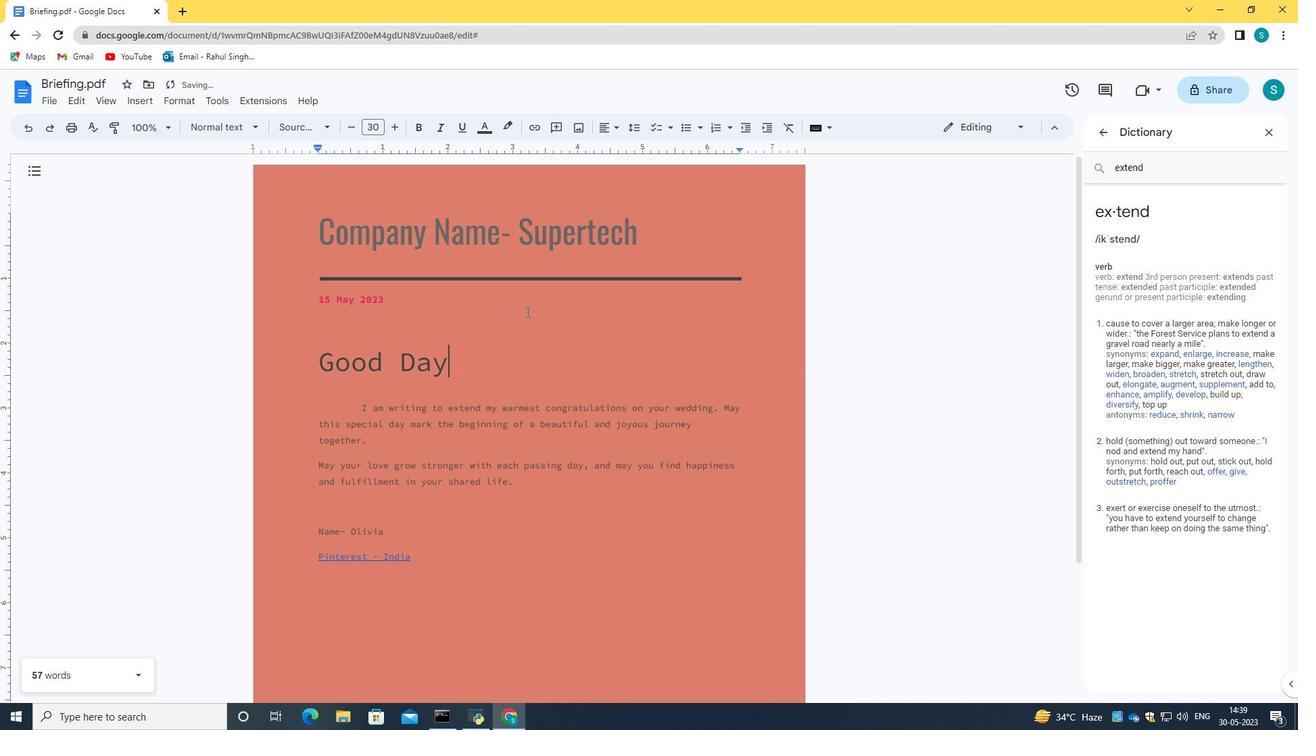 
